 Task: Create in the project AgileConnection and in the Backlog issue 'Create a new online platform for online education courses with advanced peer-to-peer learning and discussion features' a child issue 'Chatbot conversation natural language understanding and optimization', and assign it to team member softage.1@softage.net. Create in the project AgileConnection and in the Backlog issue 'Implement a new cloud-based customer engagement system for a company with advanced marketing automation and customer retention features' a child issue 'Data access request policy creation and auditing', and assign it to team member softage.2@softage.net
Action: Mouse moved to (196, 60)
Screenshot: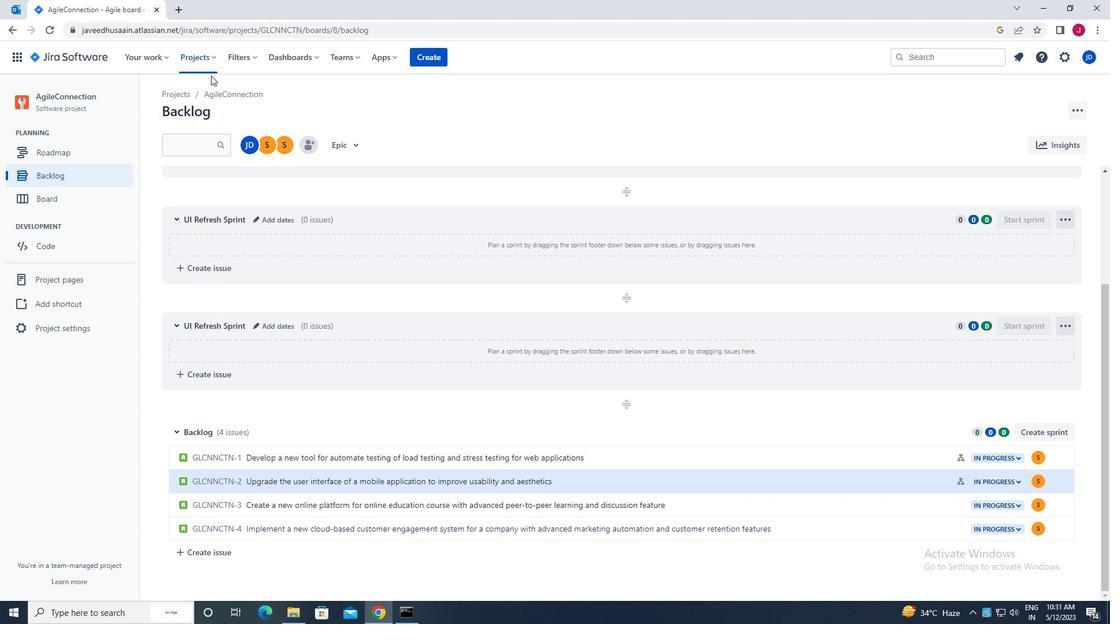 
Action: Mouse pressed left at (196, 60)
Screenshot: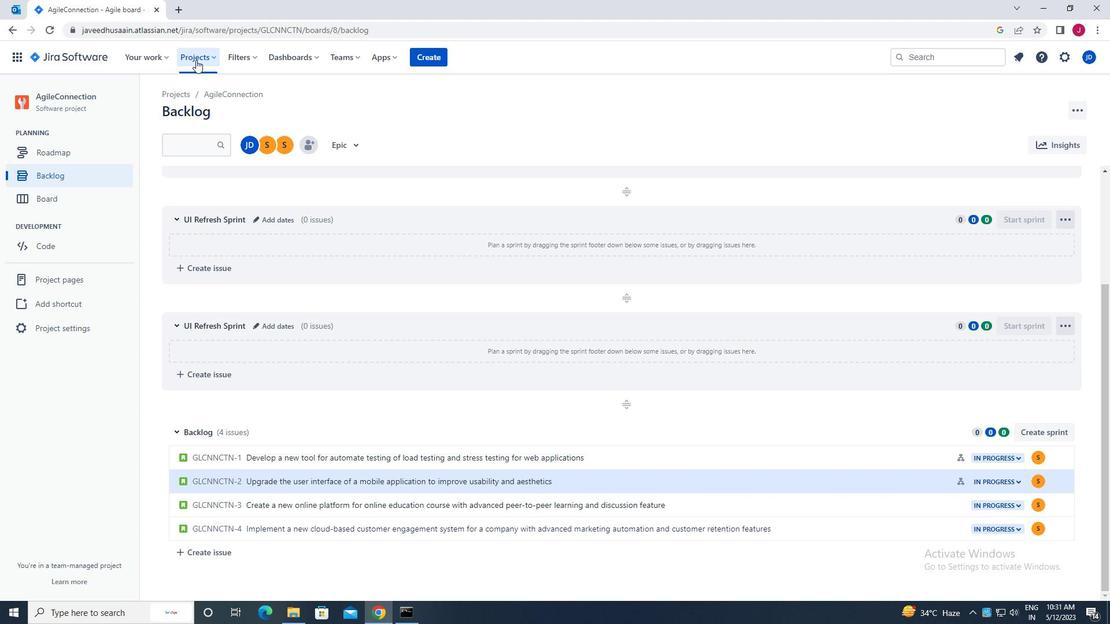 
Action: Mouse moved to (244, 113)
Screenshot: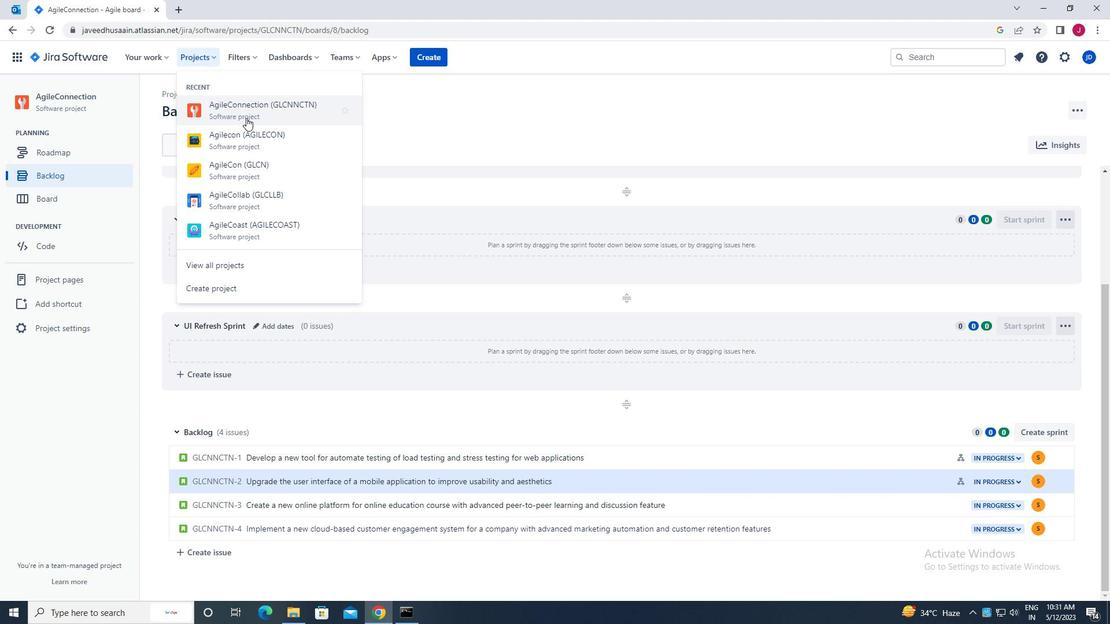 
Action: Mouse pressed left at (244, 113)
Screenshot: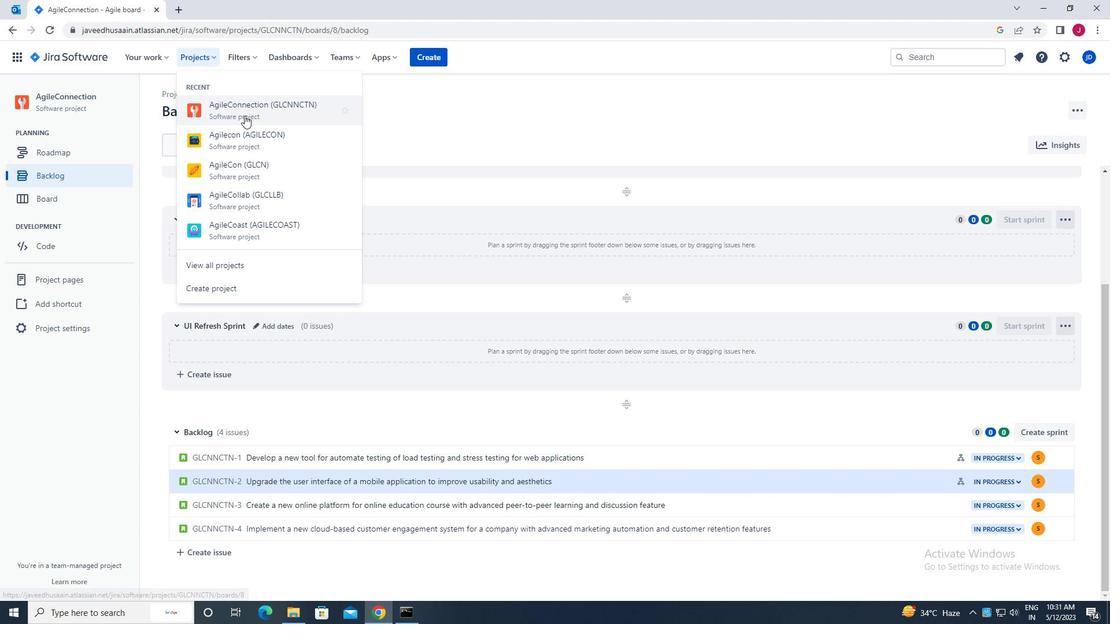 
Action: Mouse moved to (50, 176)
Screenshot: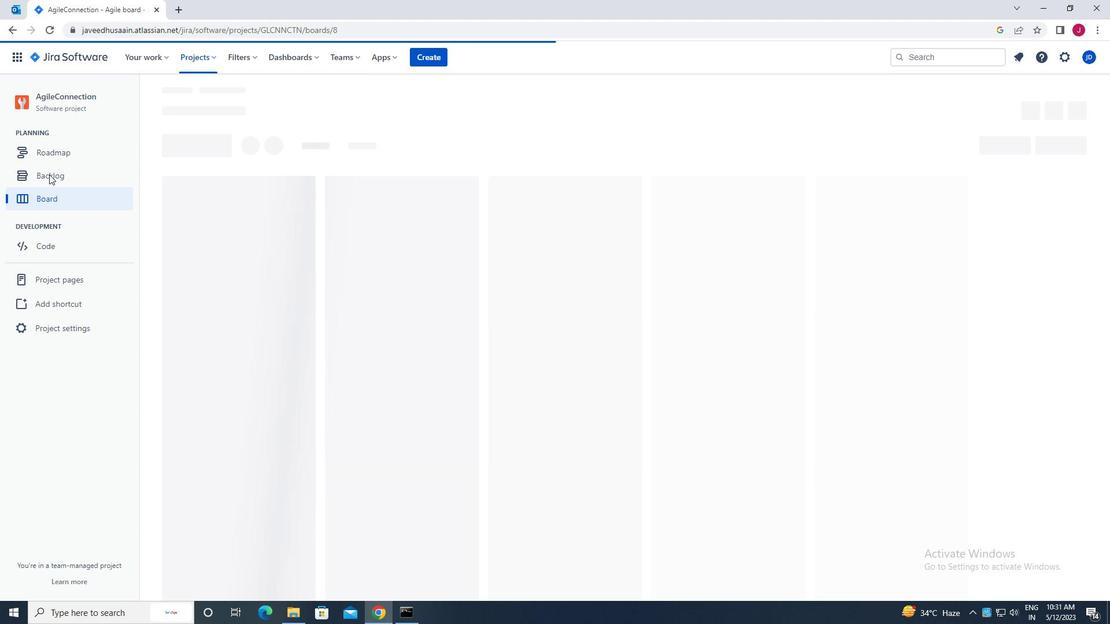
Action: Mouse pressed left at (50, 176)
Screenshot: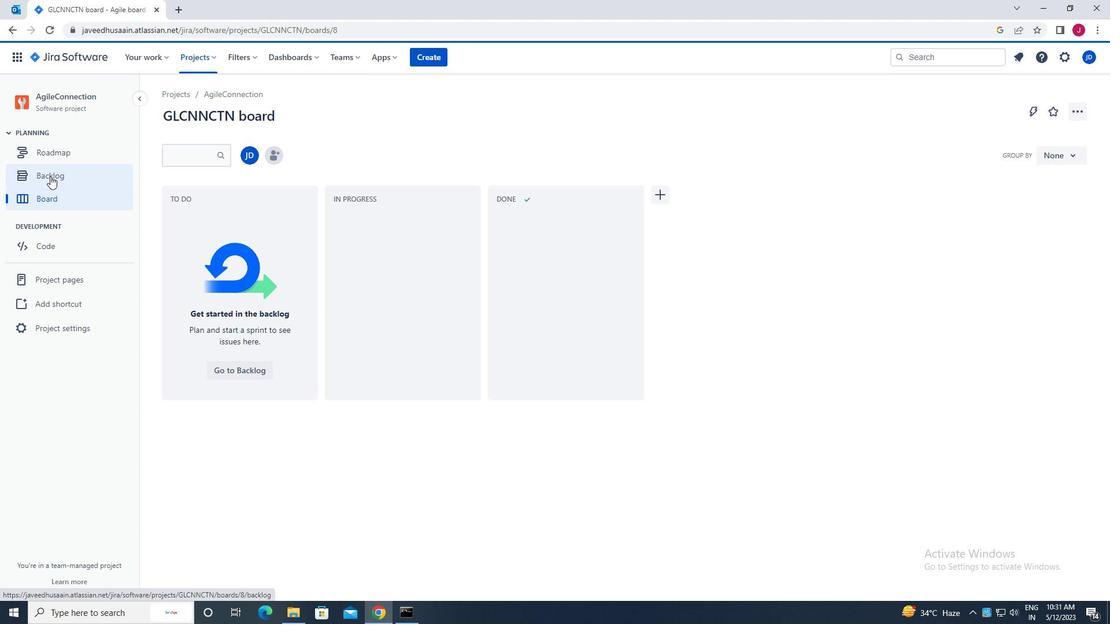 
Action: Mouse moved to (236, 306)
Screenshot: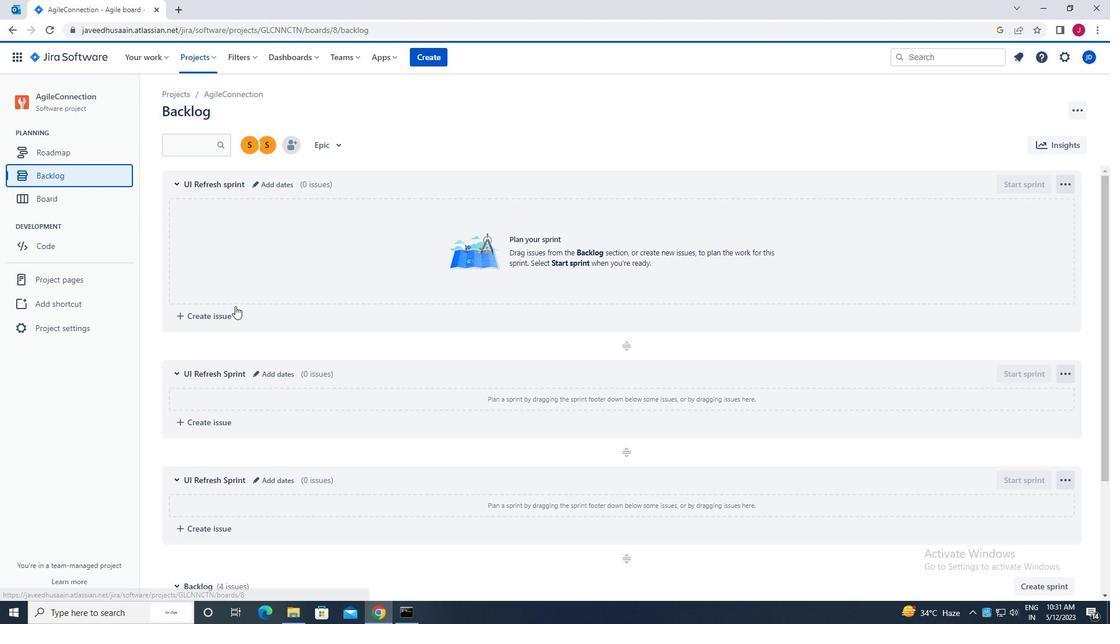 
Action: Mouse scrolled (236, 306) with delta (0, 0)
Screenshot: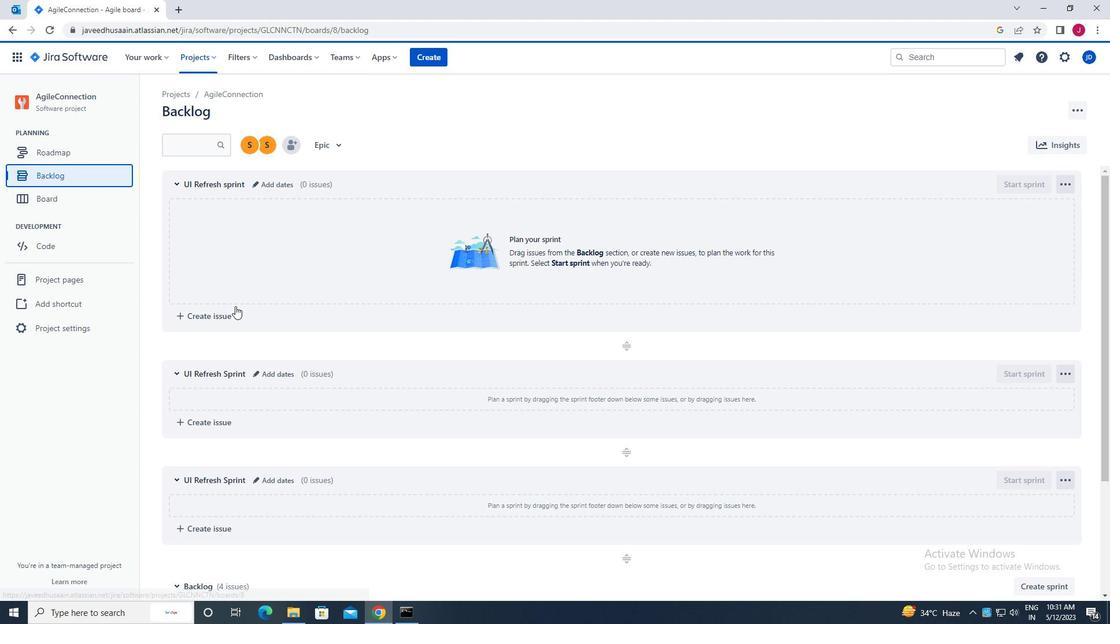 
Action: Mouse scrolled (236, 306) with delta (0, 0)
Screenshot: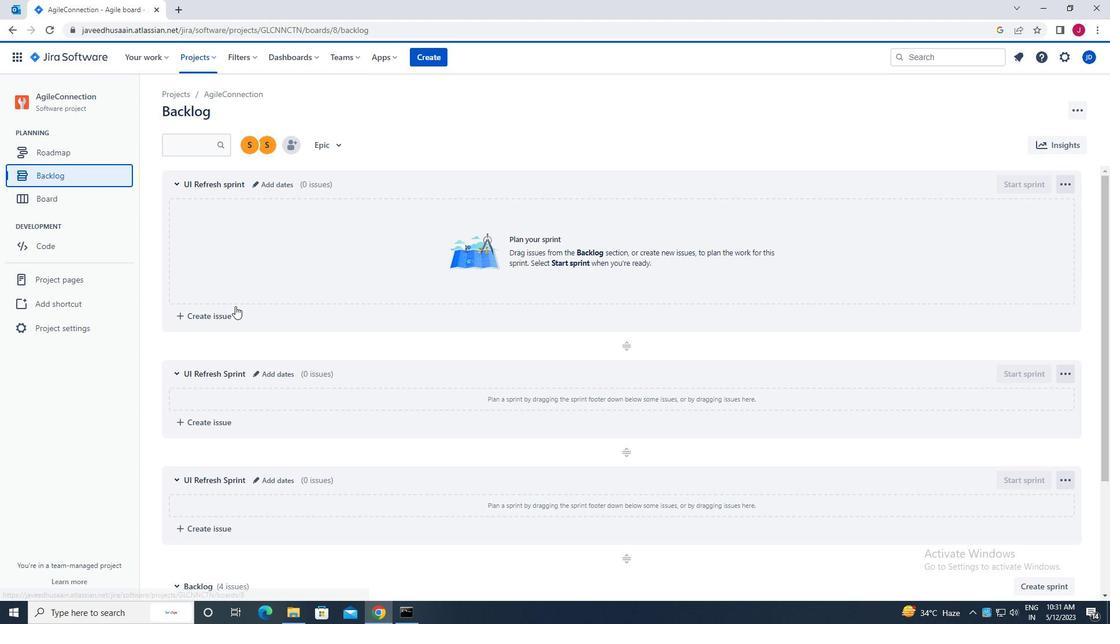 
Action: Mouse scrolled (236, 306) with delta (0, 0)
Screenshot: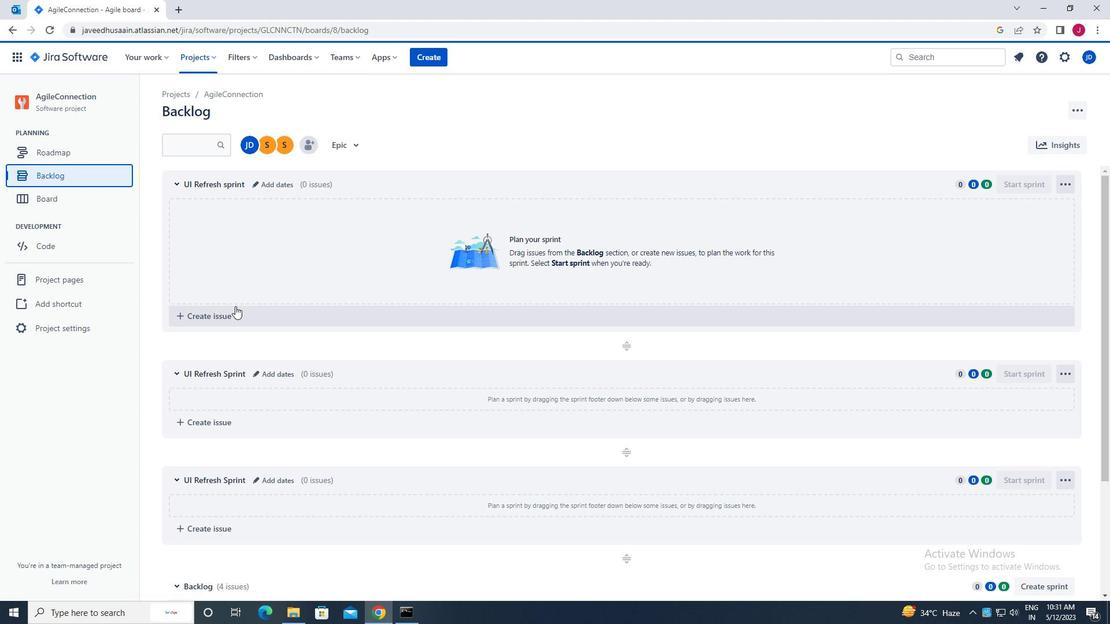 
Action: Mouse scrolled (236, 306) with delta (0, 0)
Screenshot: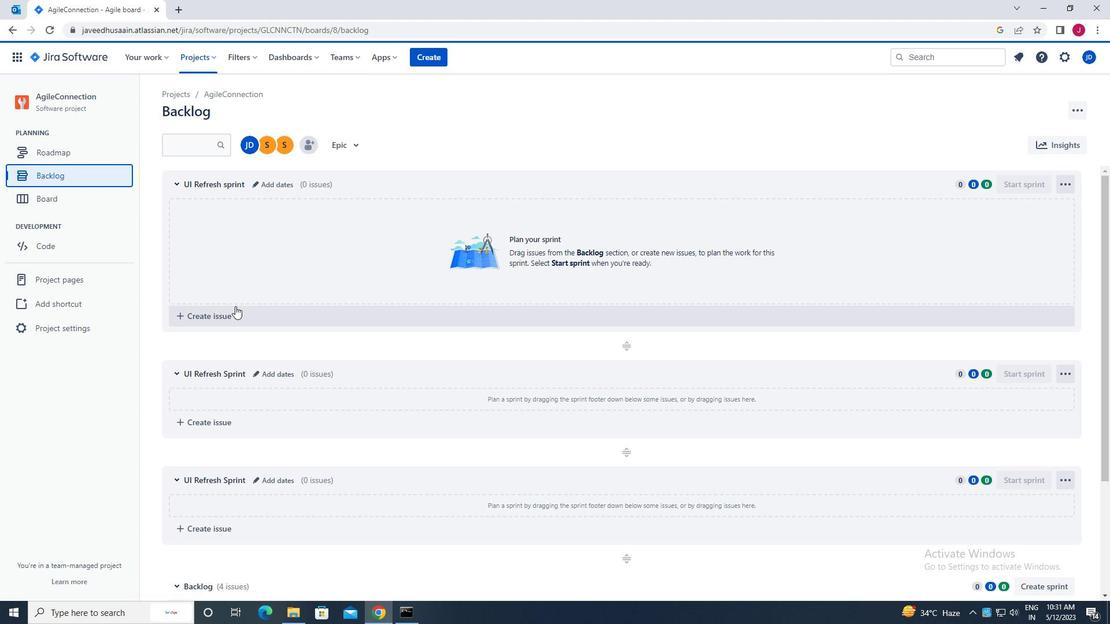 
Action: Mouse scrolled (236, 306) with delta (0, 0)
Screenshot: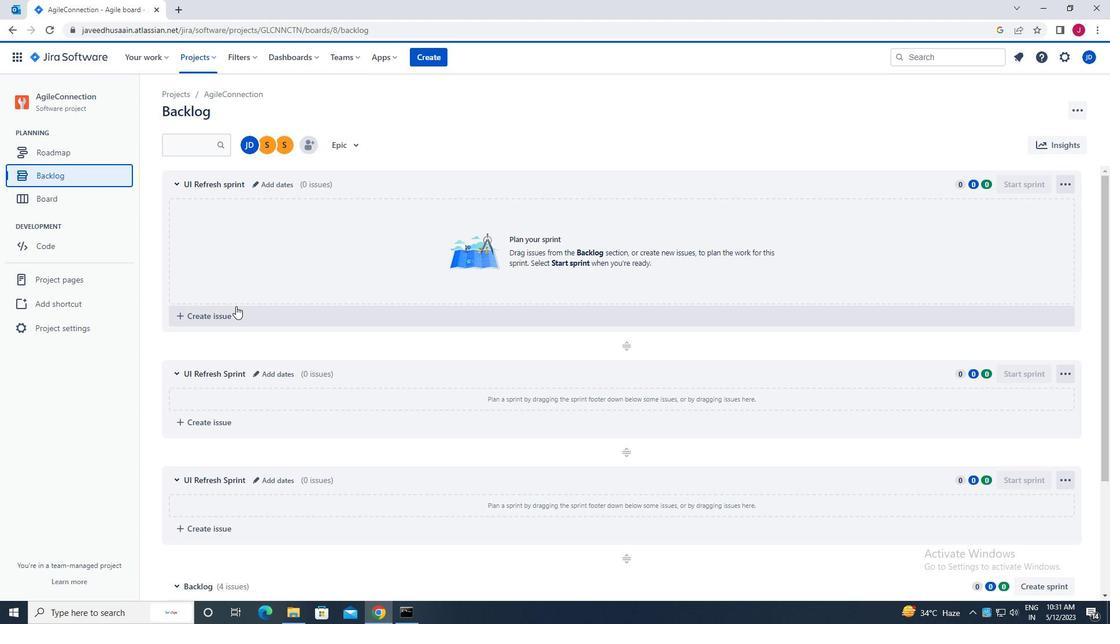 
Action: Mouse scrolled (236, 306) with delta (0, 0)
Screenshot: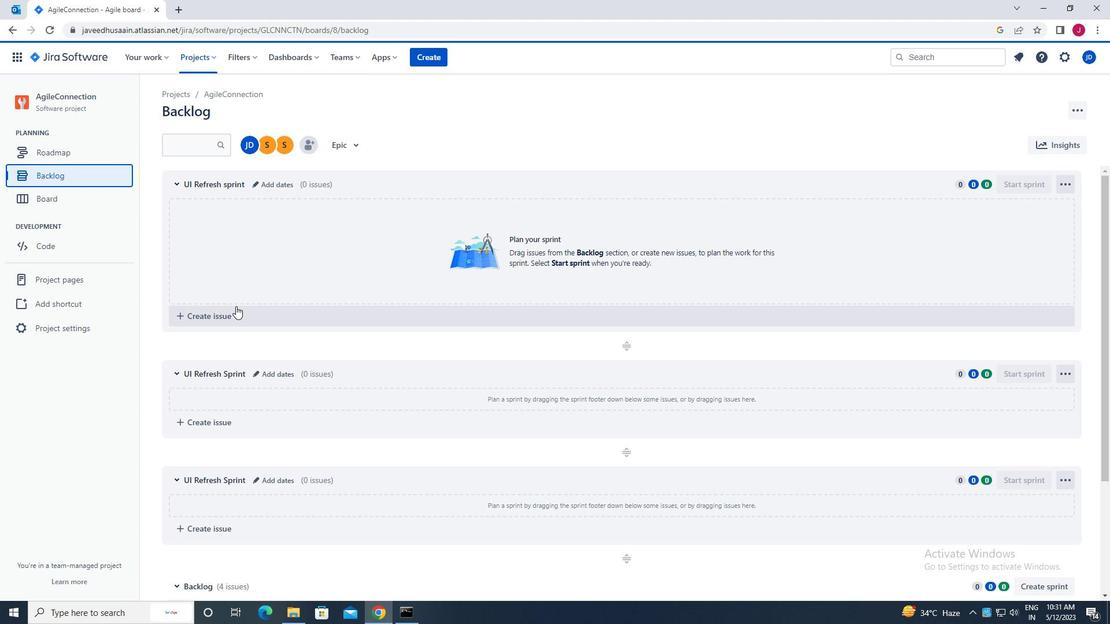 
Action: Mouse scrolled (236, 306) with delta (0, 0)
Screenshot: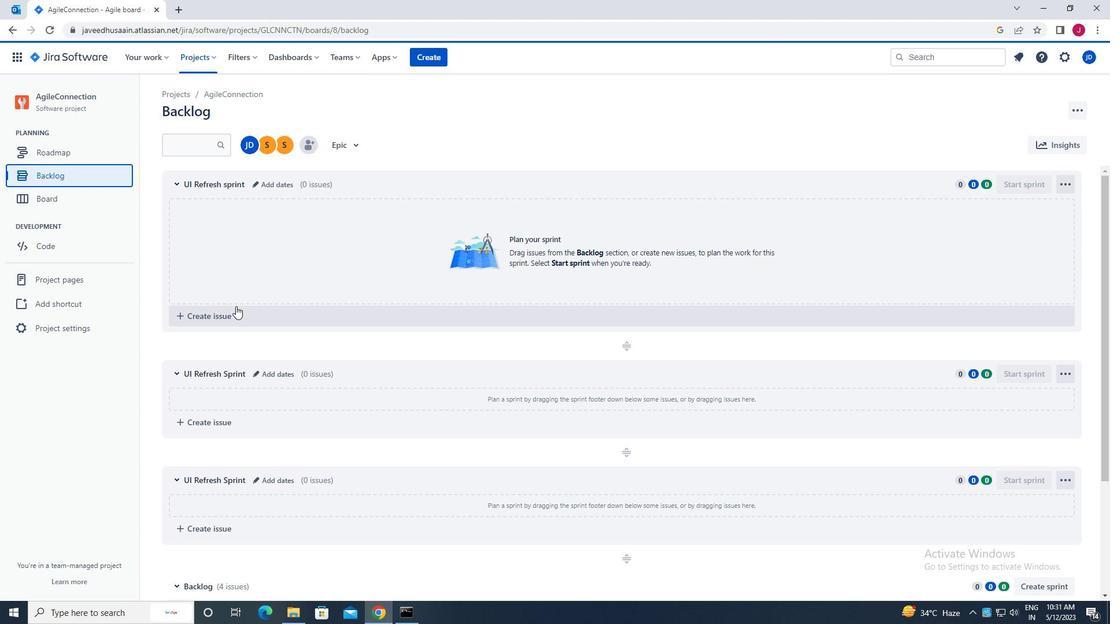 
Action: Mouse scrolled (236, 306) with delta (0, 0)
Screenshot: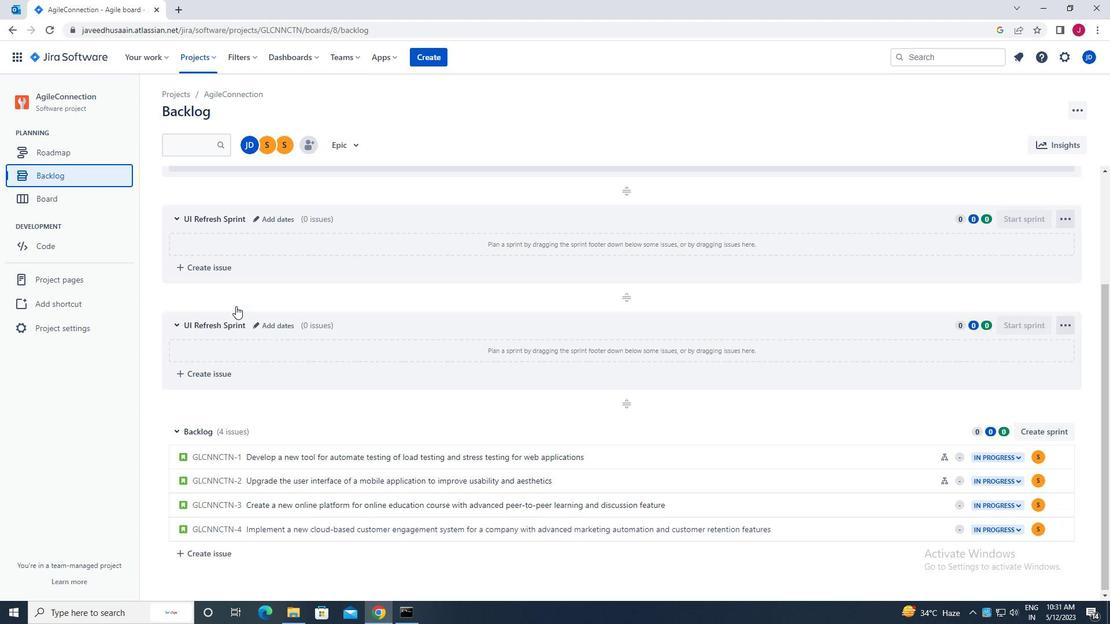 
Action: Mouse scrolled (236, 306) with delta (0, 0)
Screenshot: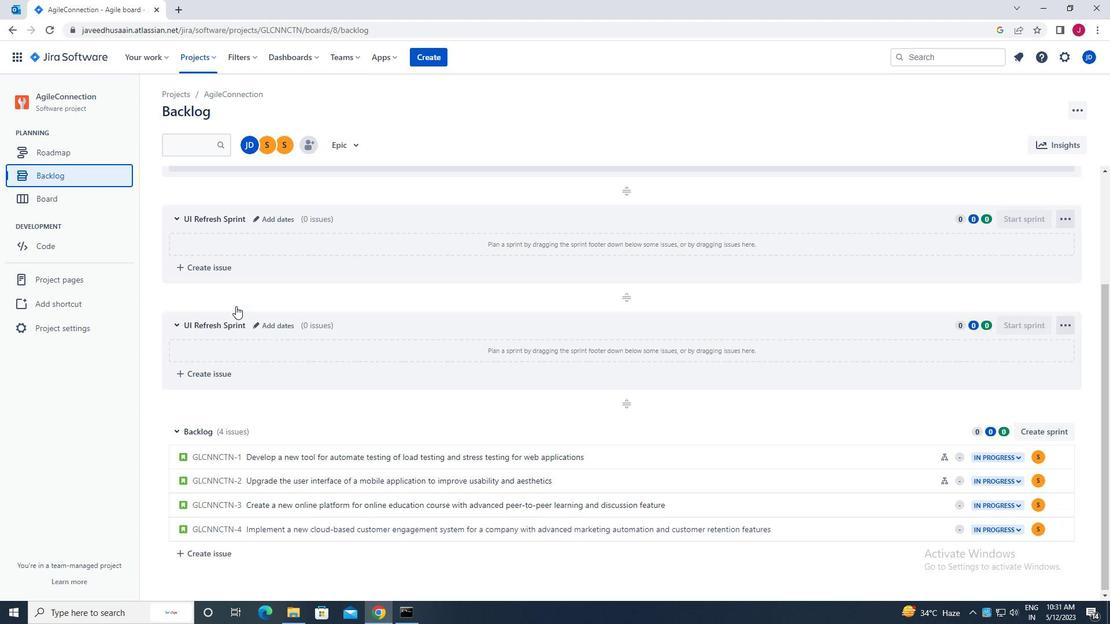 
Action: Mouse scrolled (236, 306) with delta (0, 0)
Screenshot: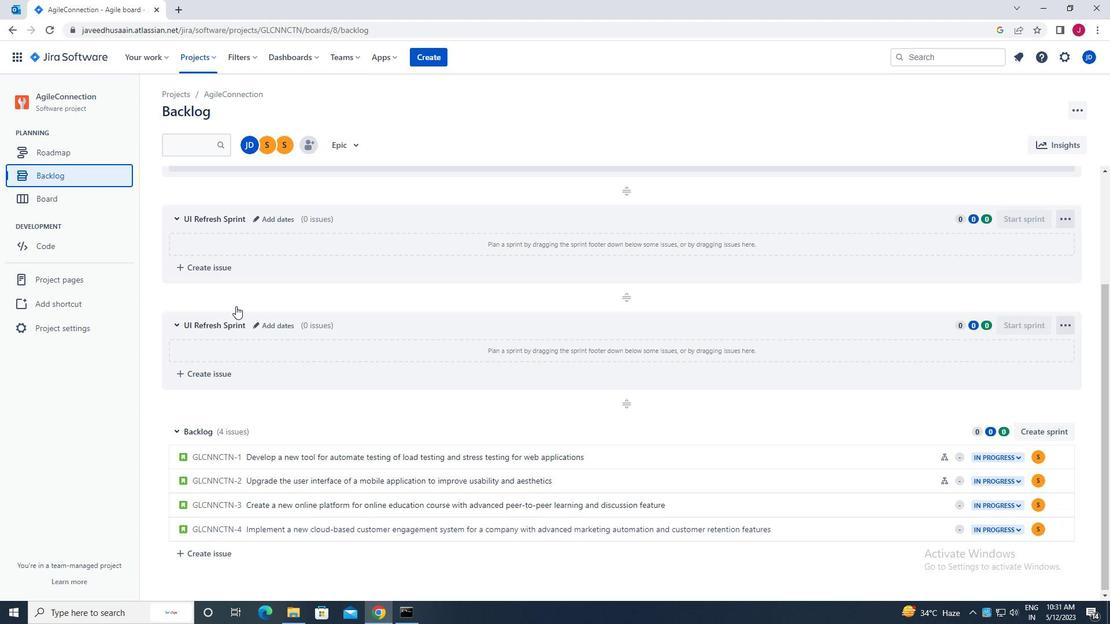 
Action: Mouse scrolled (236, 306) with delta (0, 0)
Screenshot: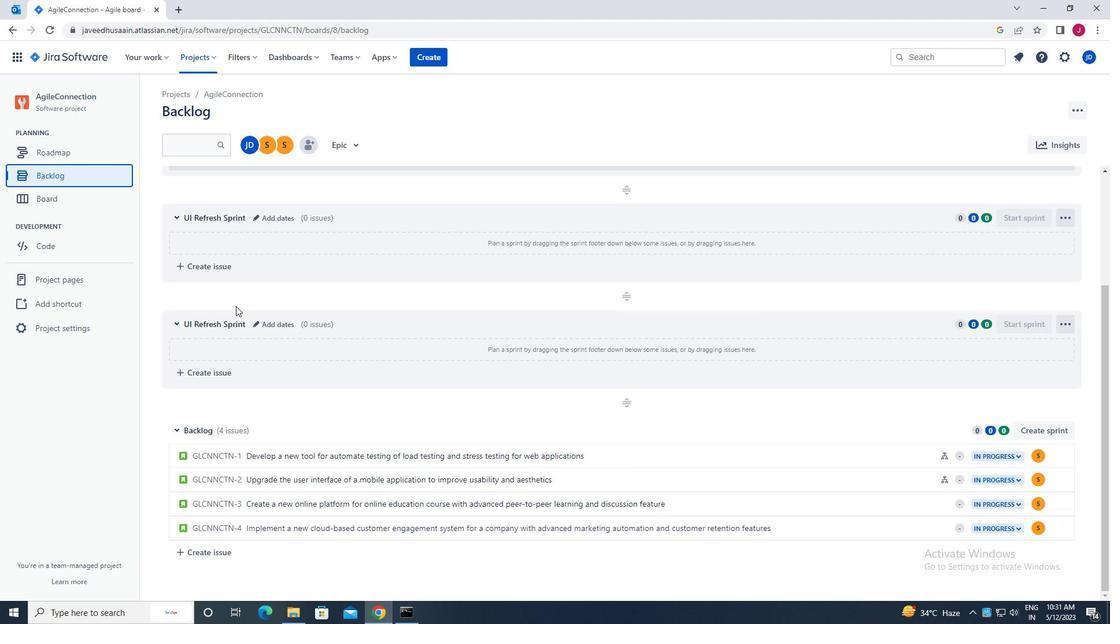 
Action: Mouse scrolled (236, 306) with delta (0, 0)
Screenshot: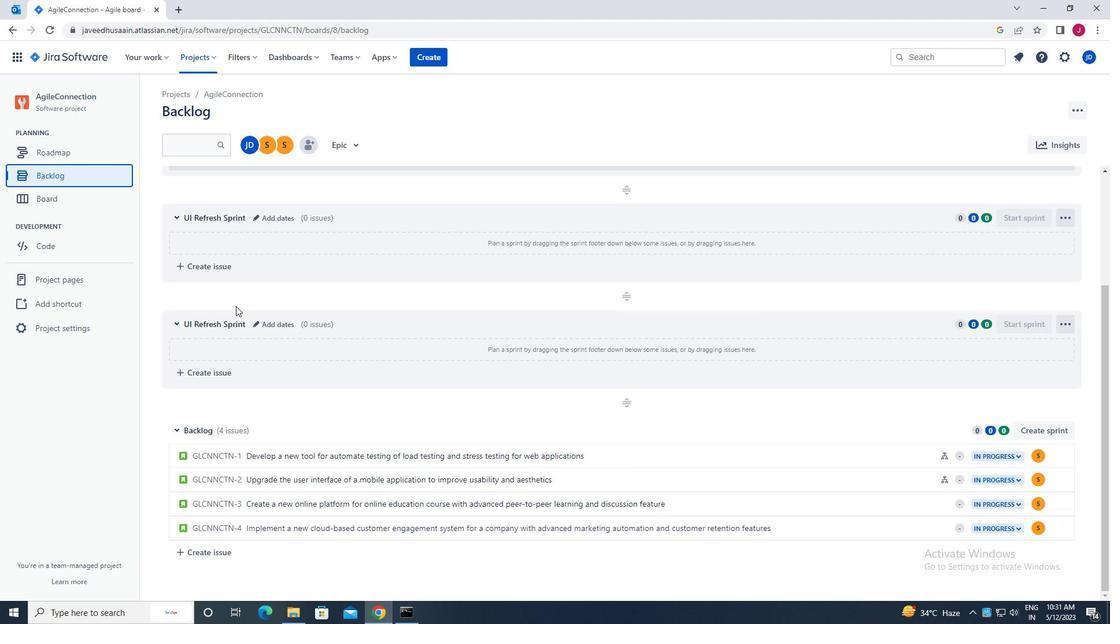 
Action: Mouse moved to (771, 511)
Screenshot: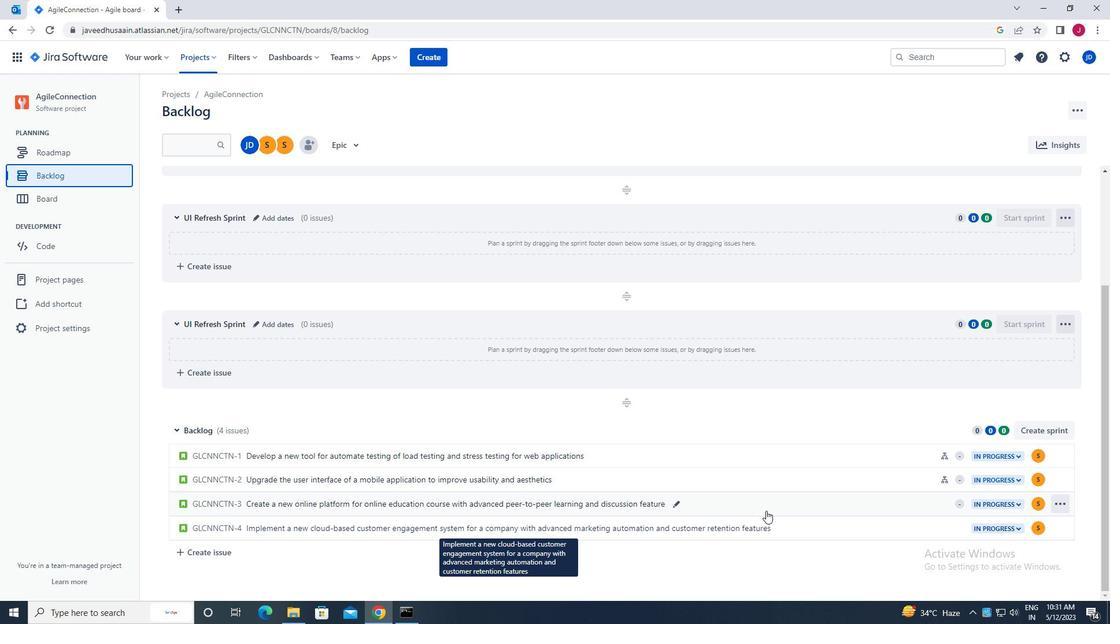 
Action: Mouse pressed left at (771, 511)
Screenshot: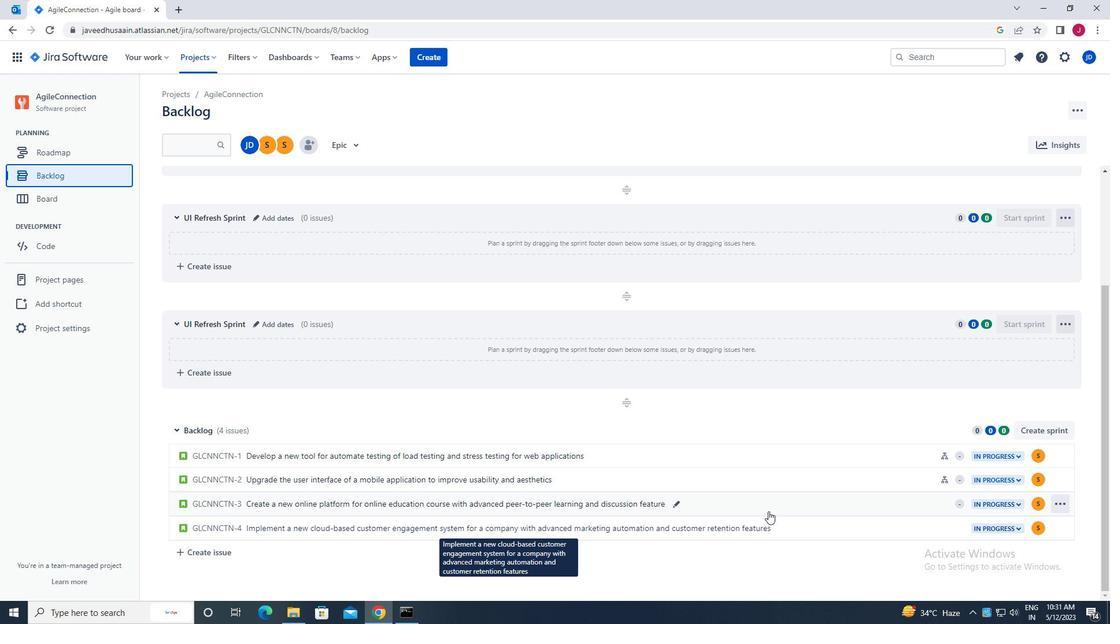 
Action: Mouse moved to (907, 280)
Screenshot: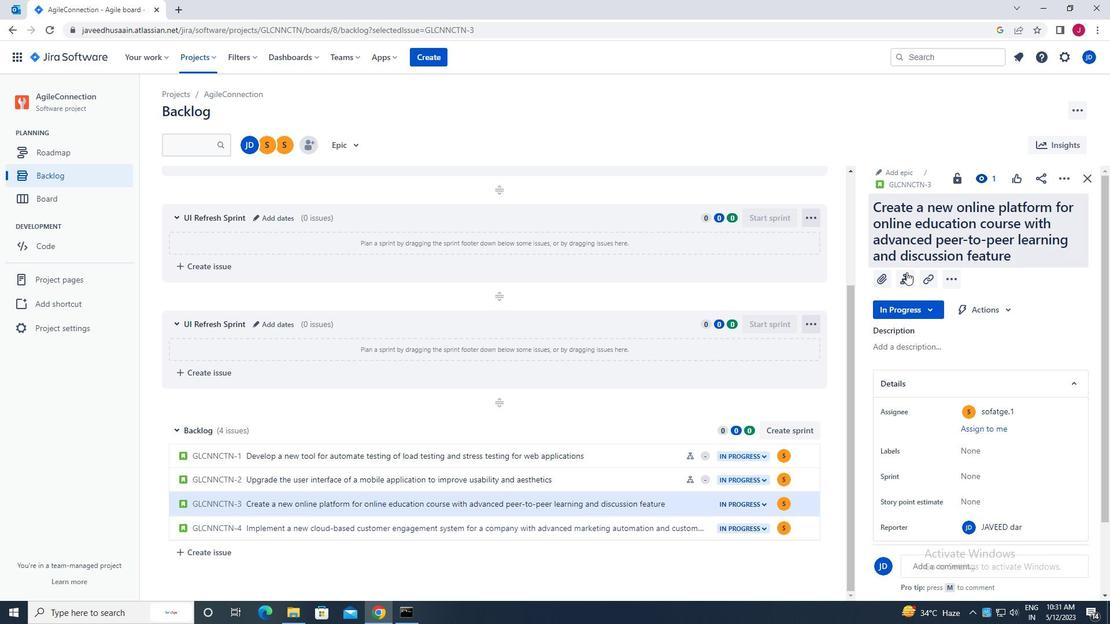 
Action: Mouse pressed left at (907, 280)
Screenshot: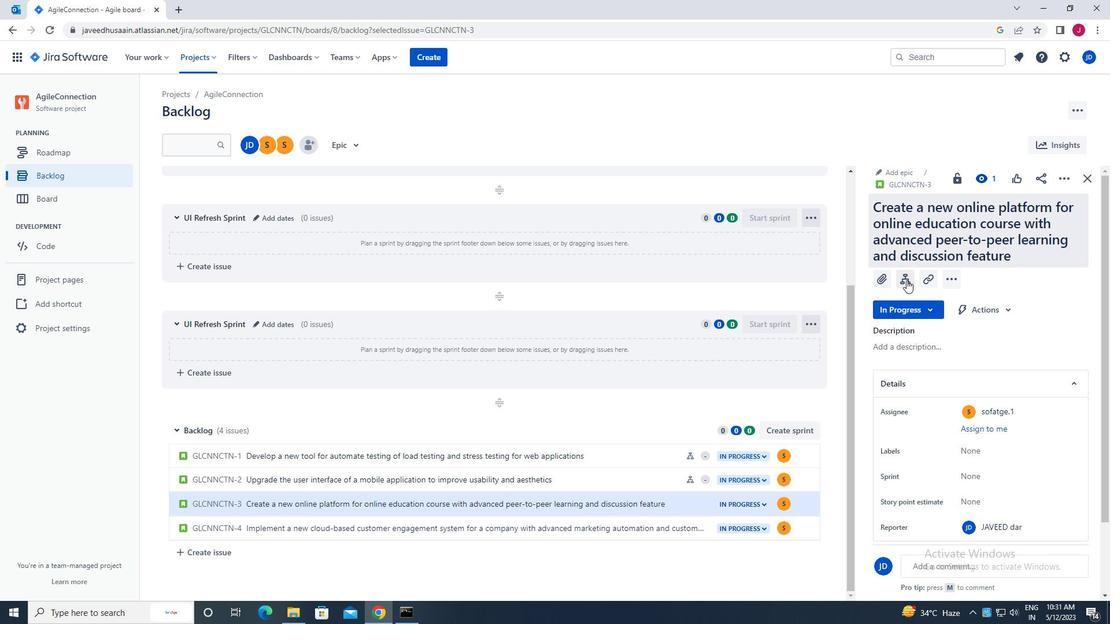 
Action: Mouse moved to (908, 377)
Screenshot: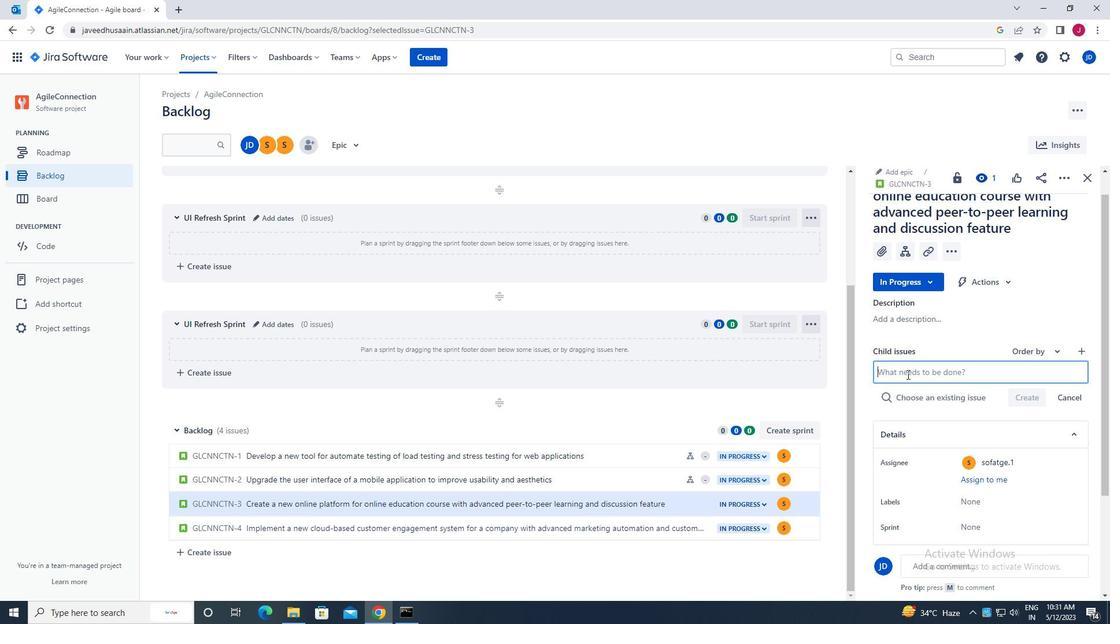 
Action: Key pressed c<Key.caps_lock>hatbot<Key.space>conversation<Key.space>natural<Key.space>language<Key.space>understanding<Key.space>and<Key.space>optimization<Key.enter>
Screenshot: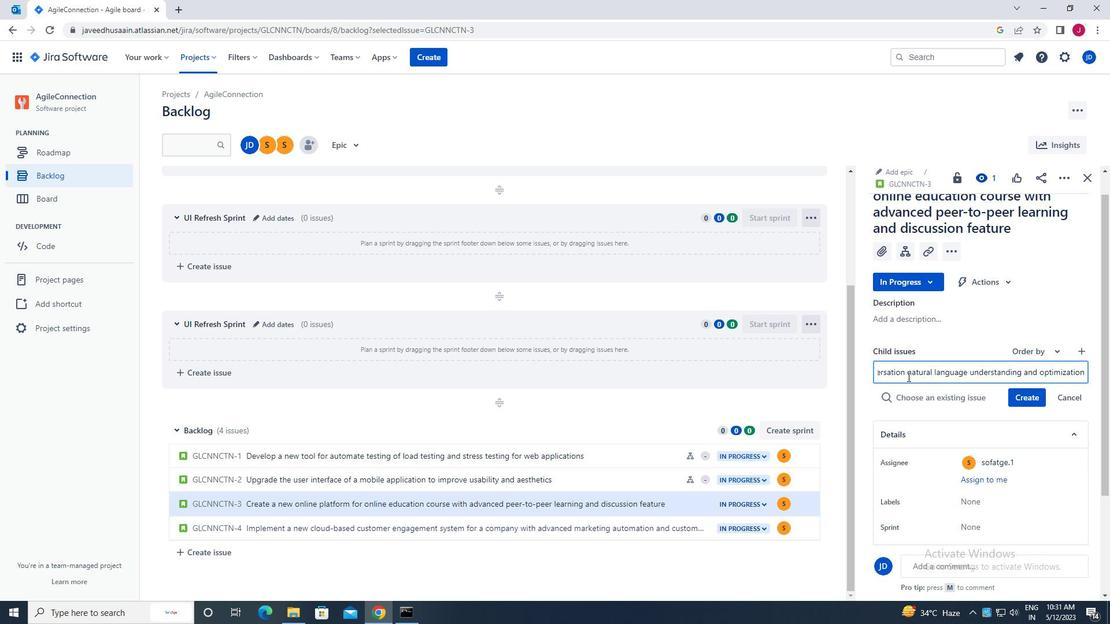 
Action: Mouse moved to (1039, 378)
Screenshot: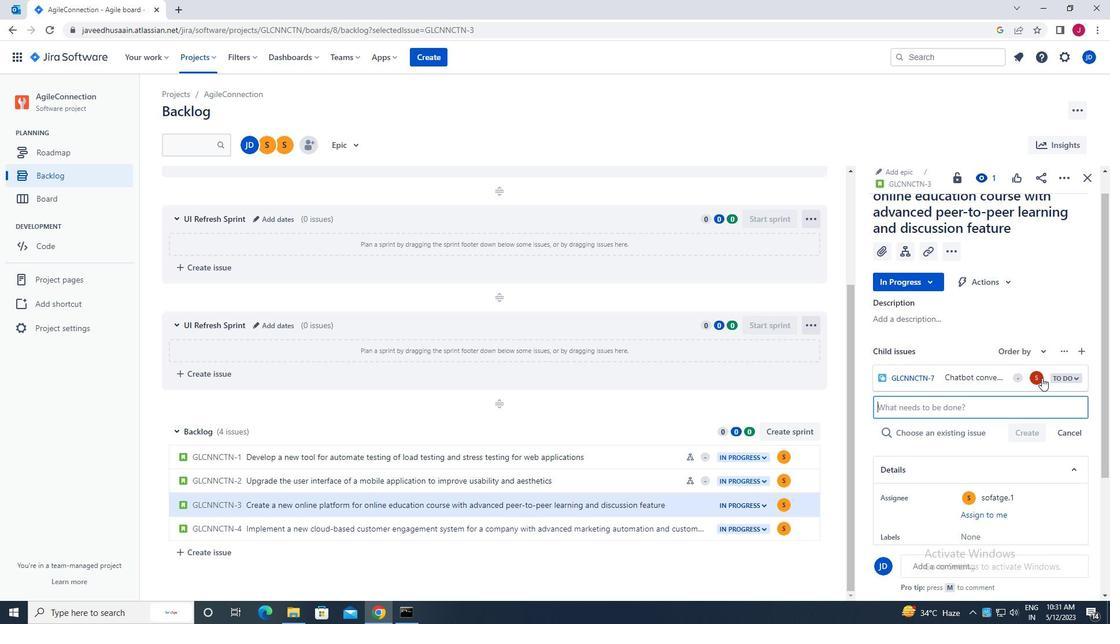 
Action: Mouse pressed left at (1039, 378)
Screenshot: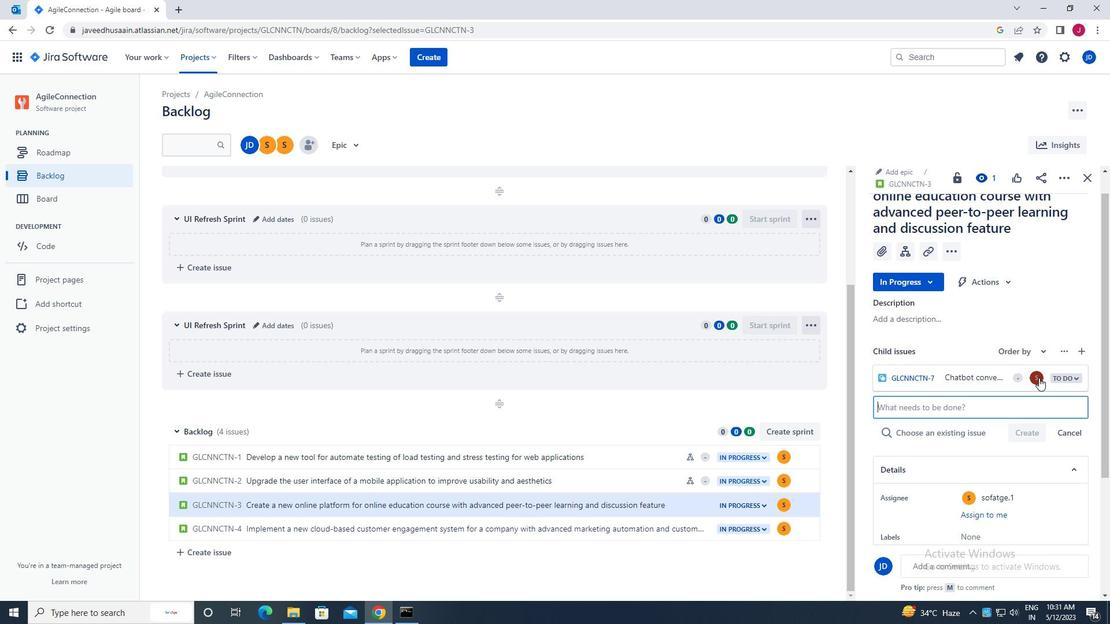
Action: Mouse moved to (928, 427)
Screenshot: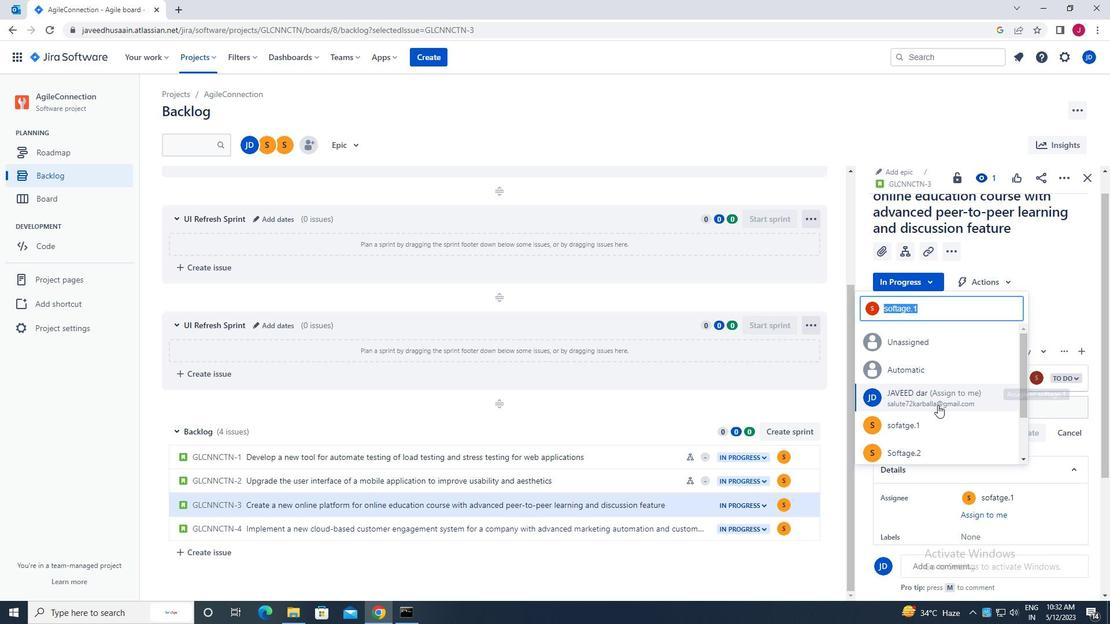 
Action: Mouse pressed left at (928, 427)
Screenshot: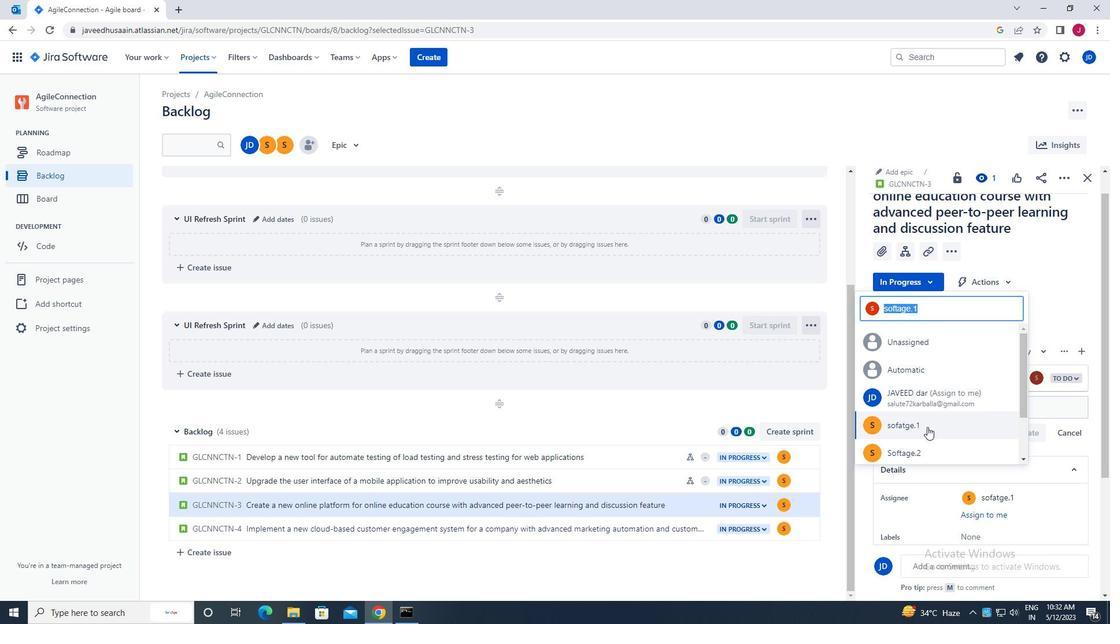 
Action: Mouse moved to (1091, 178)
Screenshot: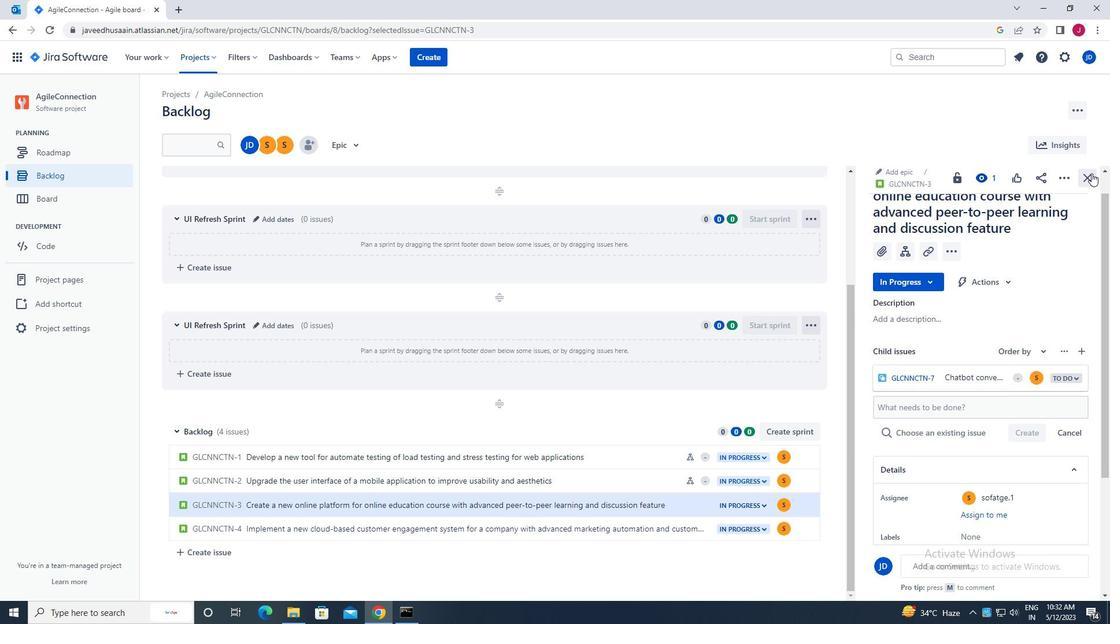 
Action: Mouse pressed left at (1091, 178)
Screenshot: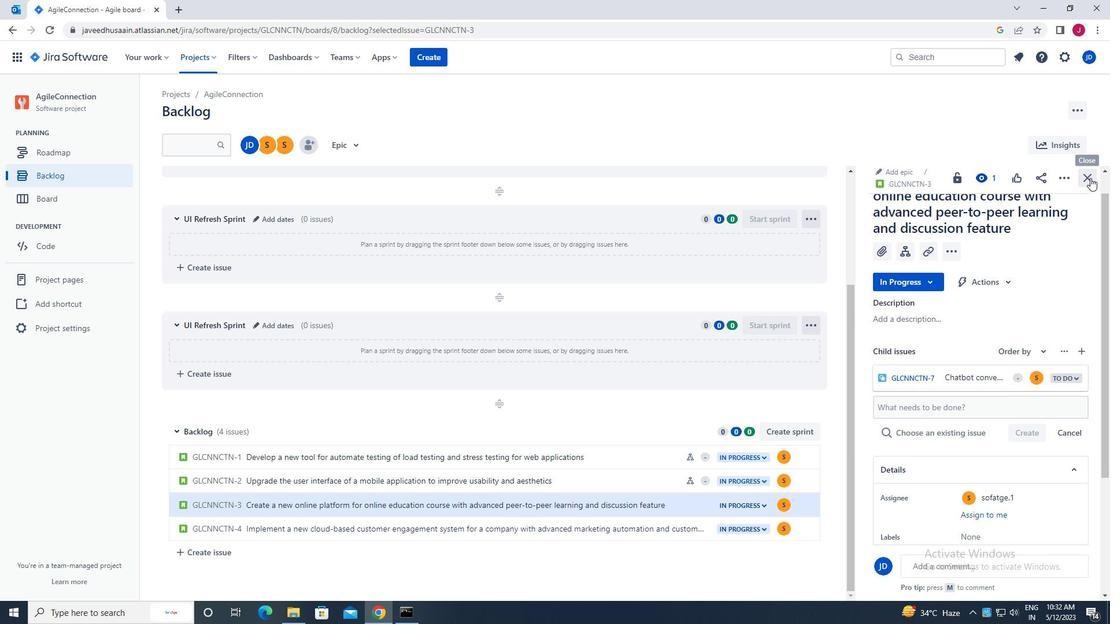 
Action: Mouse moved to (851, 532)
Screenshot: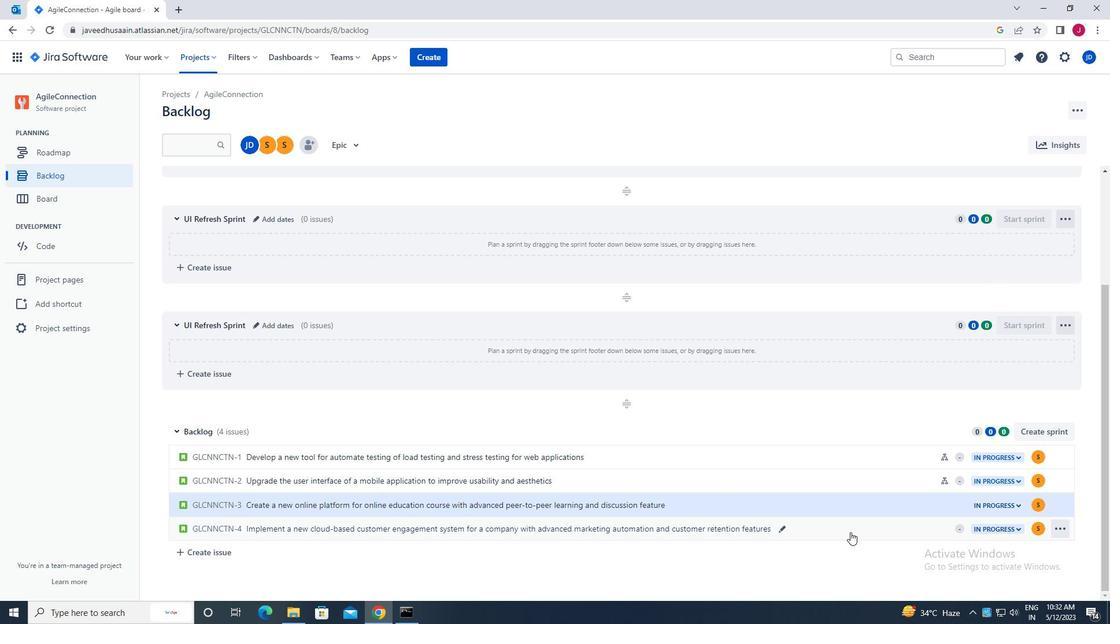 
Action: Mouse pressed left at (851, 532)
Screenshot: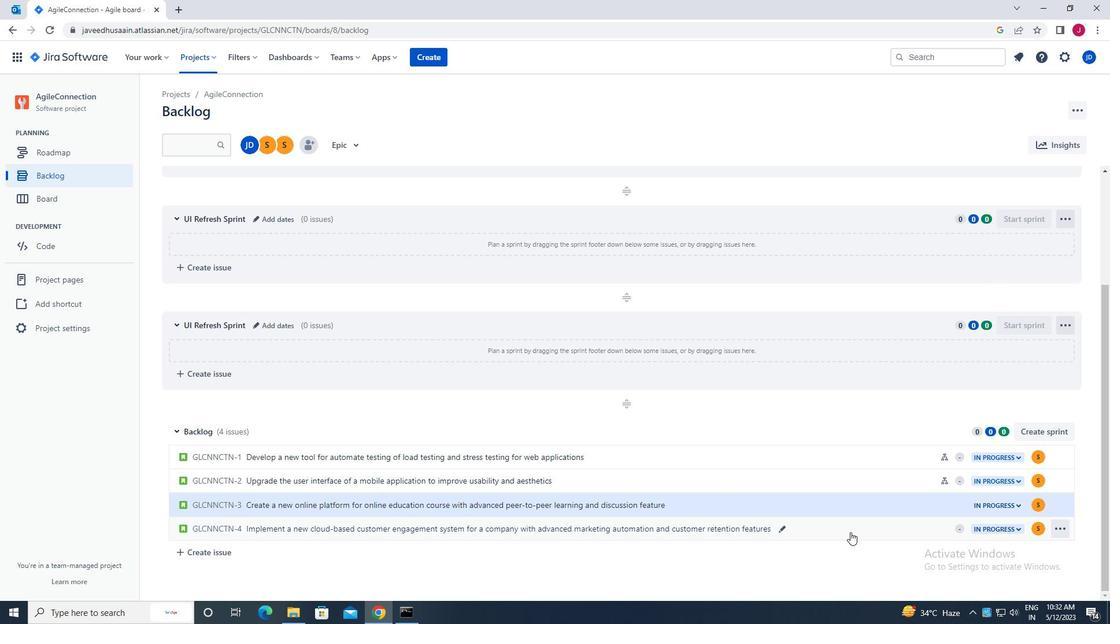 
Action: Mouse moved to (904, 296)
Screenshot: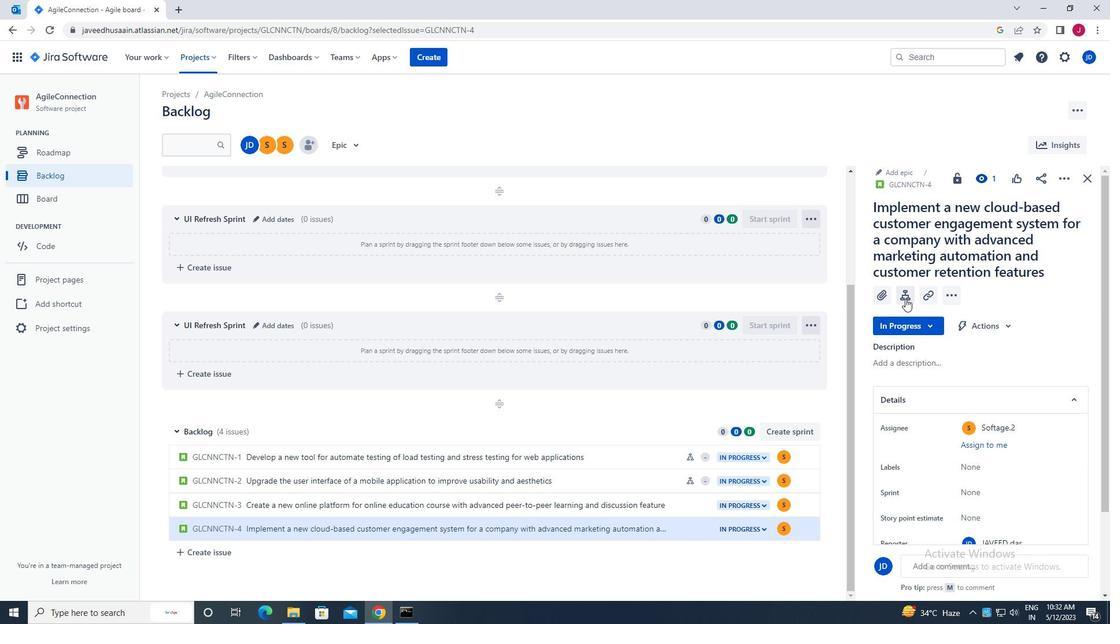 
Action: Mouse pressed left at (904, 296)
Screenshot: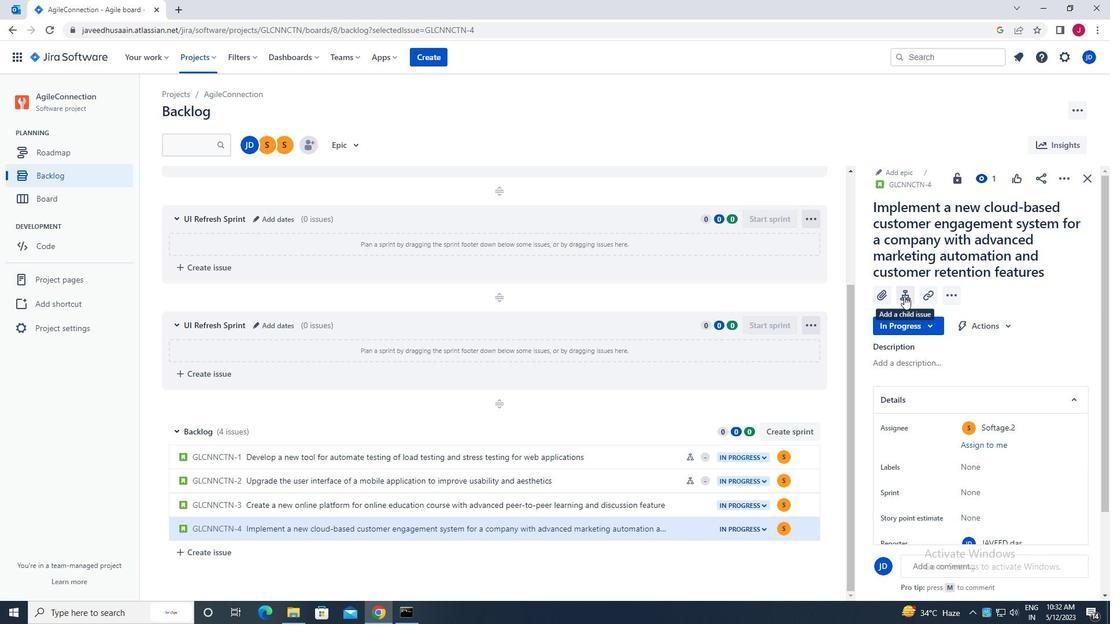 
Action: Mouse moved to (934, 374)
Screenshot: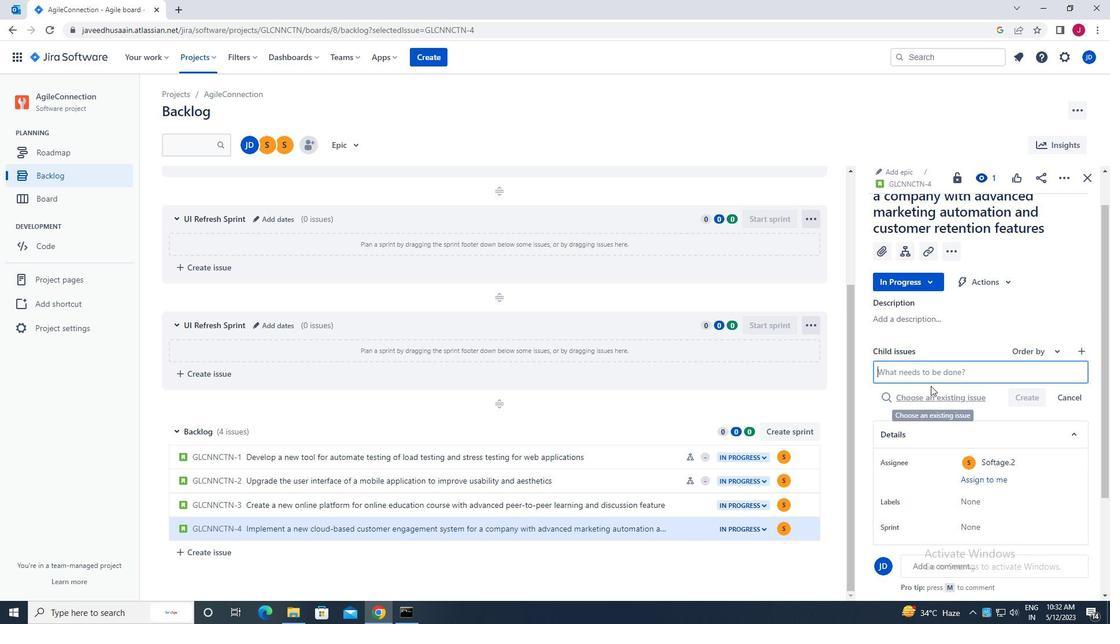 
Action: Mouse pressed left at (934, 374)
Screenshot: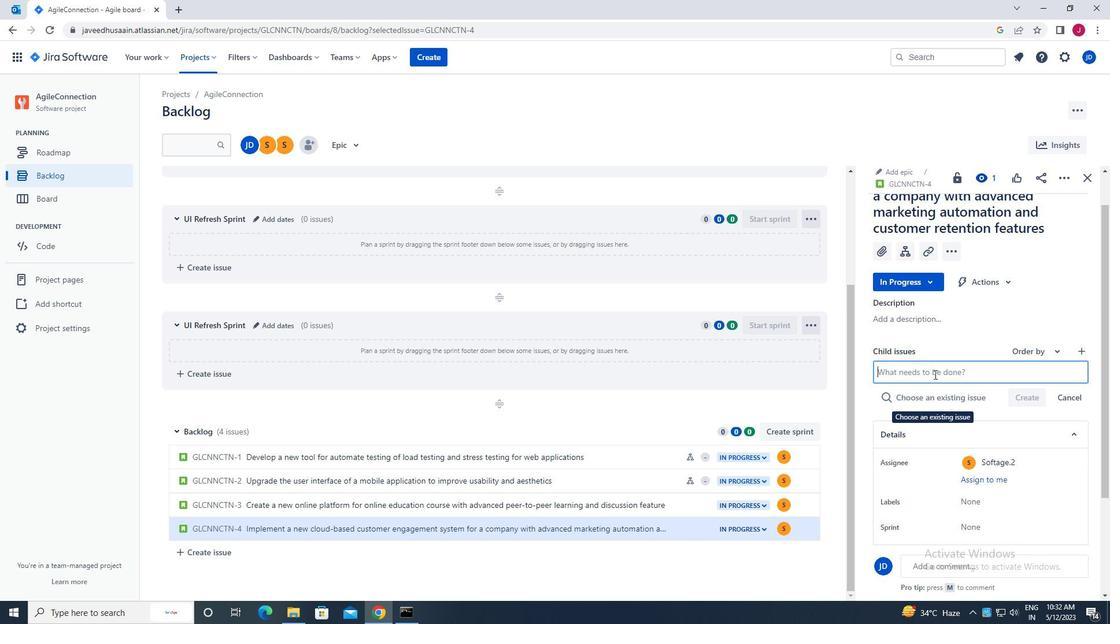 
Action: Mouse moved to (934, 374)
Screenshot: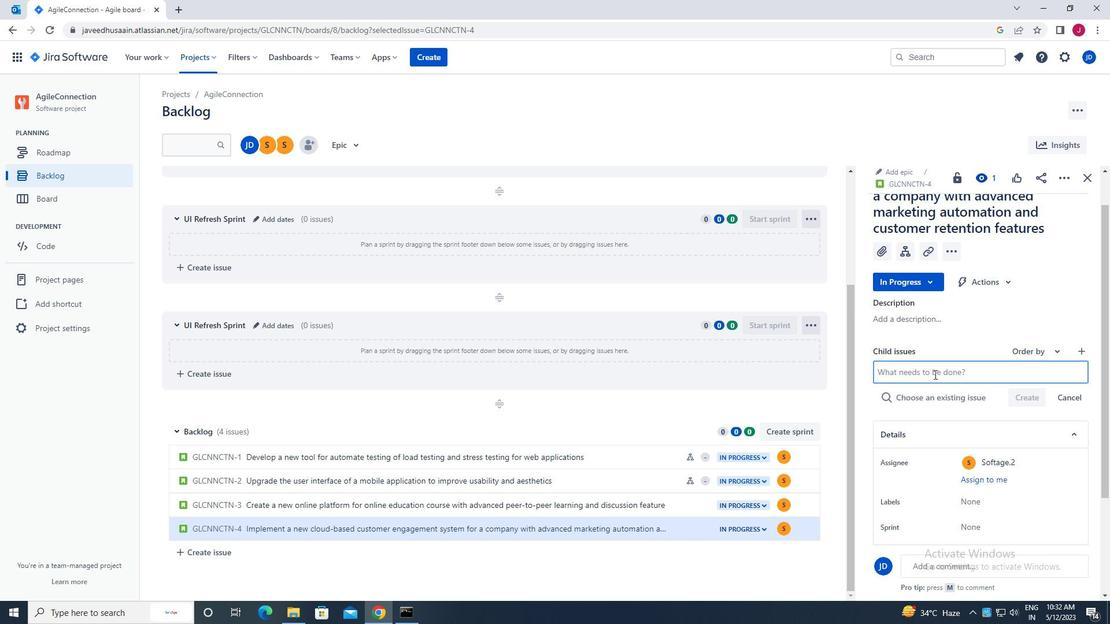 
Action: Key pressed <Key.caps_lock>d<Key.caps_lock>ata<Key.space>acess<Key.space>request<Key.space>policy<Key.space>creation<Key.space>and<Key.space>auditing
Screenshot: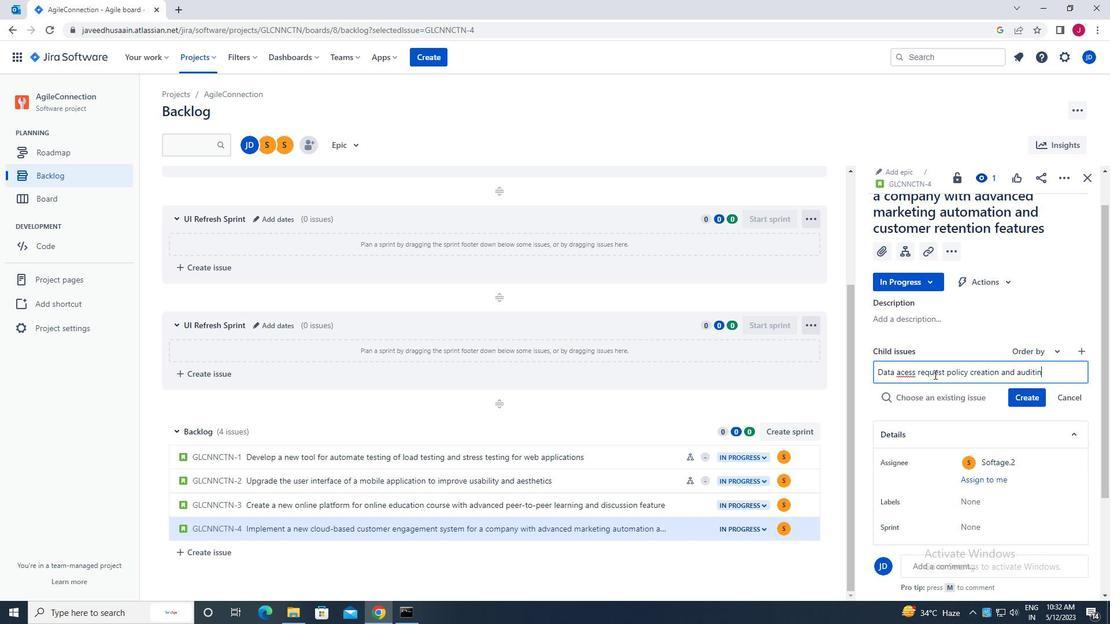 
Action: Mouse moved to (904, 373)
Screenshot: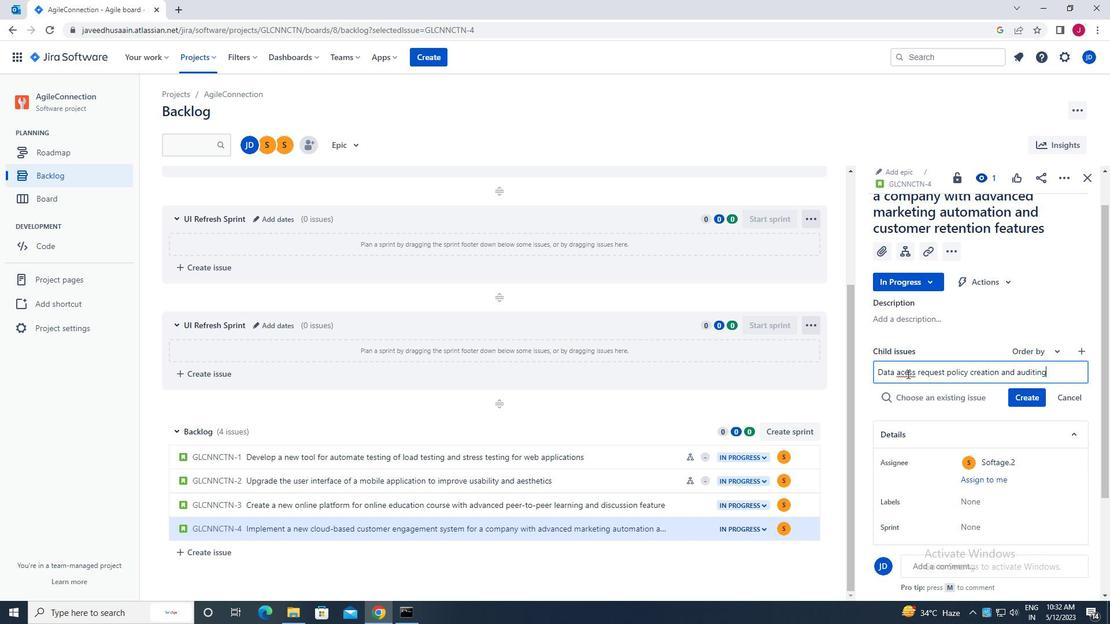 
Action: Mouse pressed left at (904, 373)
Screenshot: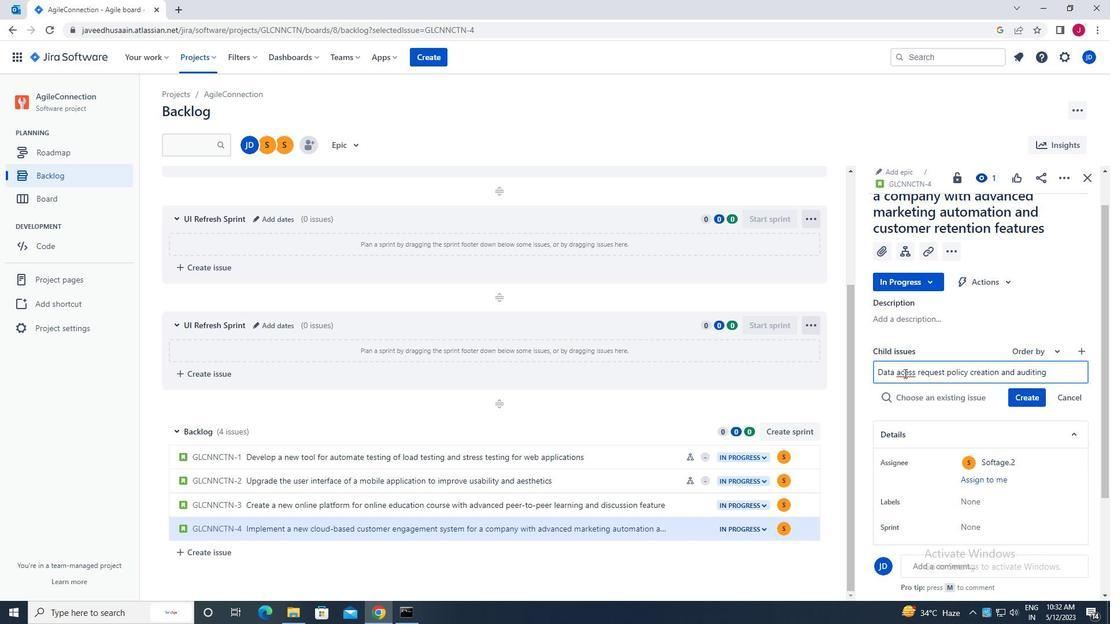 
Action: Mouse moved to (906, 373)
Screenshot: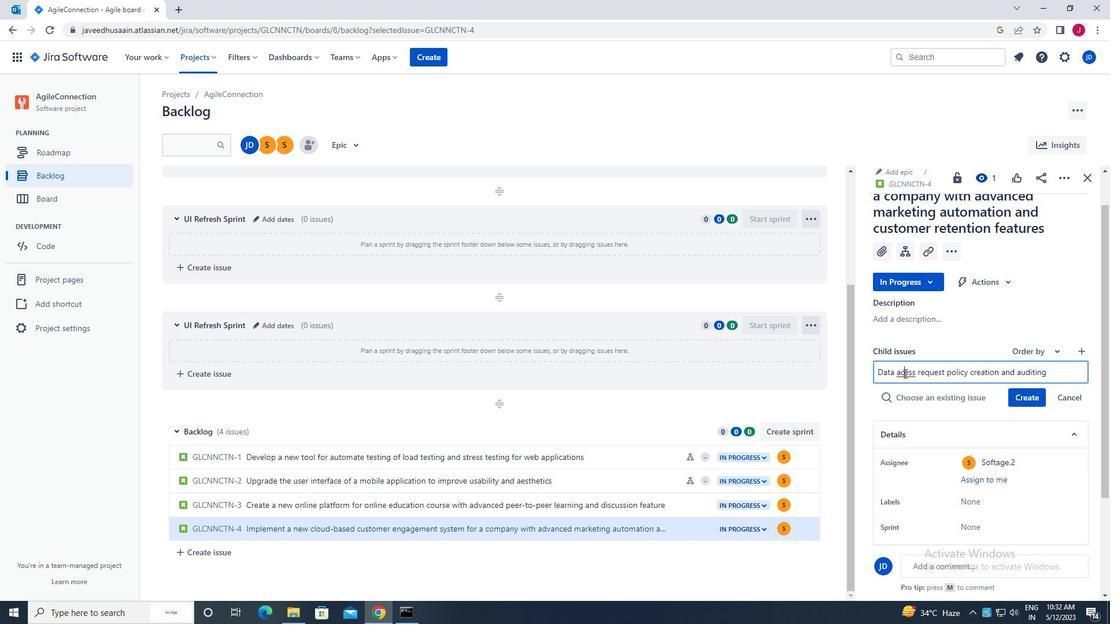 
Action: Key pressed c
Screenshot: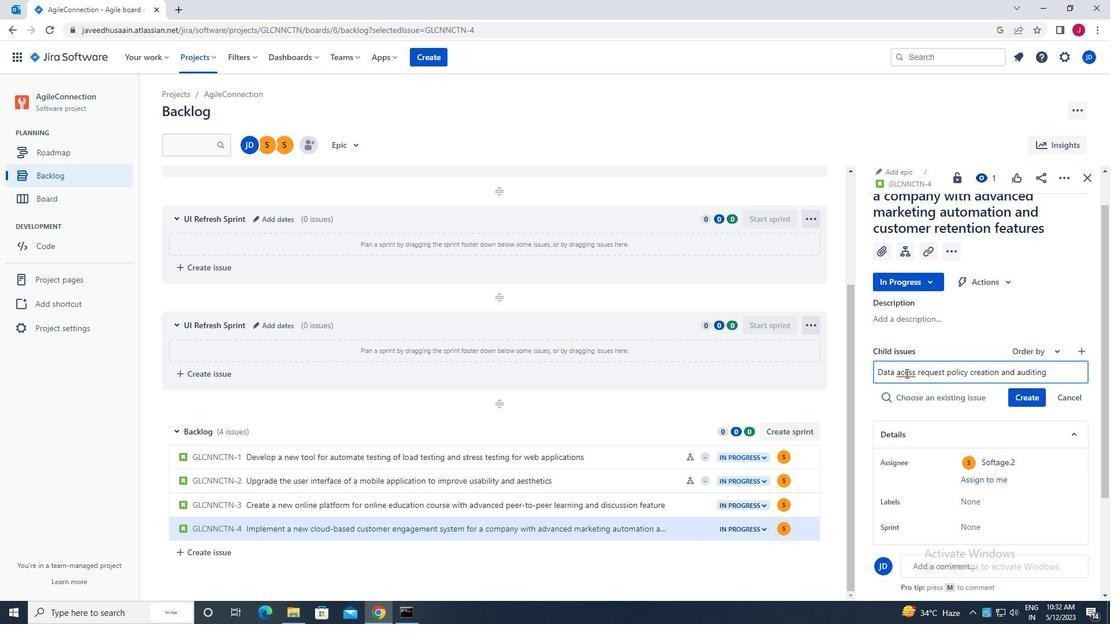 
Action: Mouse moved to (1068, 377)
Screenshot: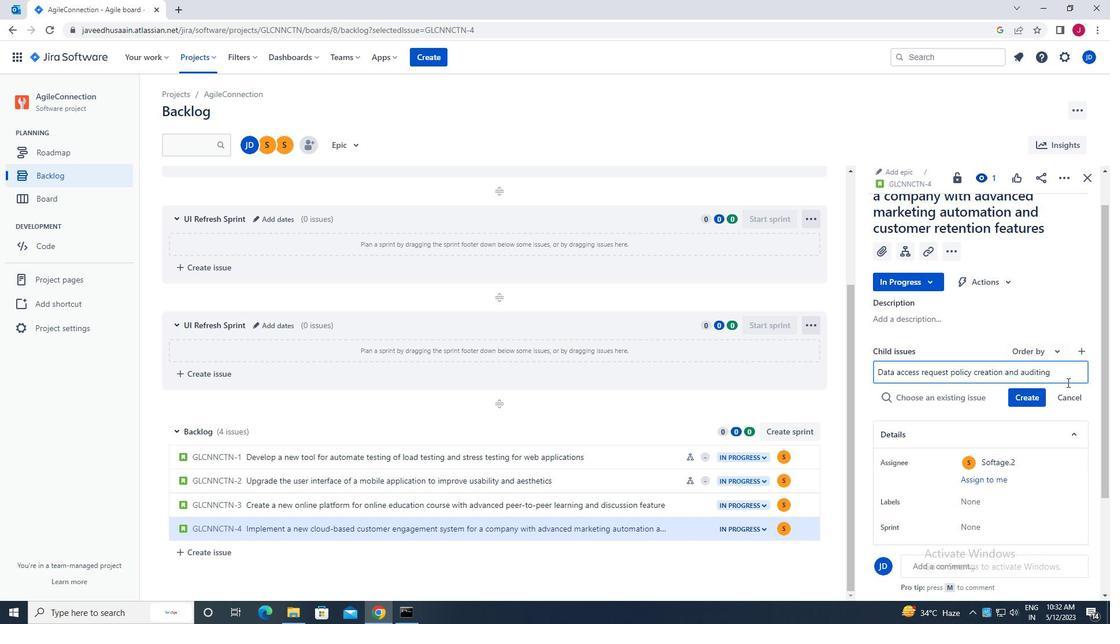 
Action: Mouse pressed left at (1068, 377)
Screenshot: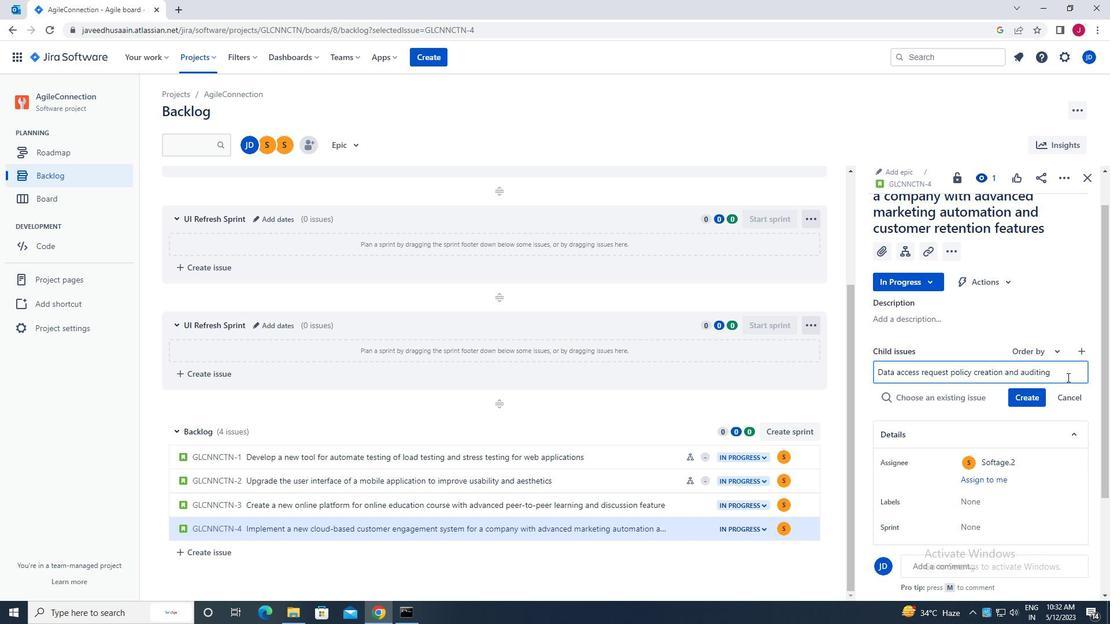 
Action: Mouse moved to (1068, 376)
Screenshot: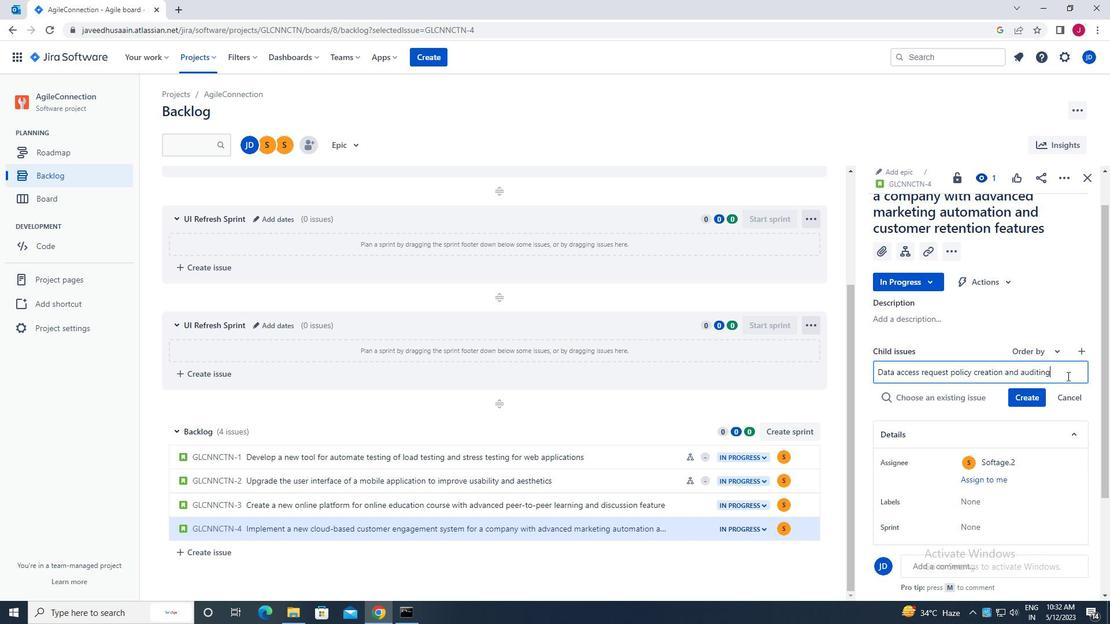 
Action: Key pressed <Key.space><Key.enter>
Screenshot: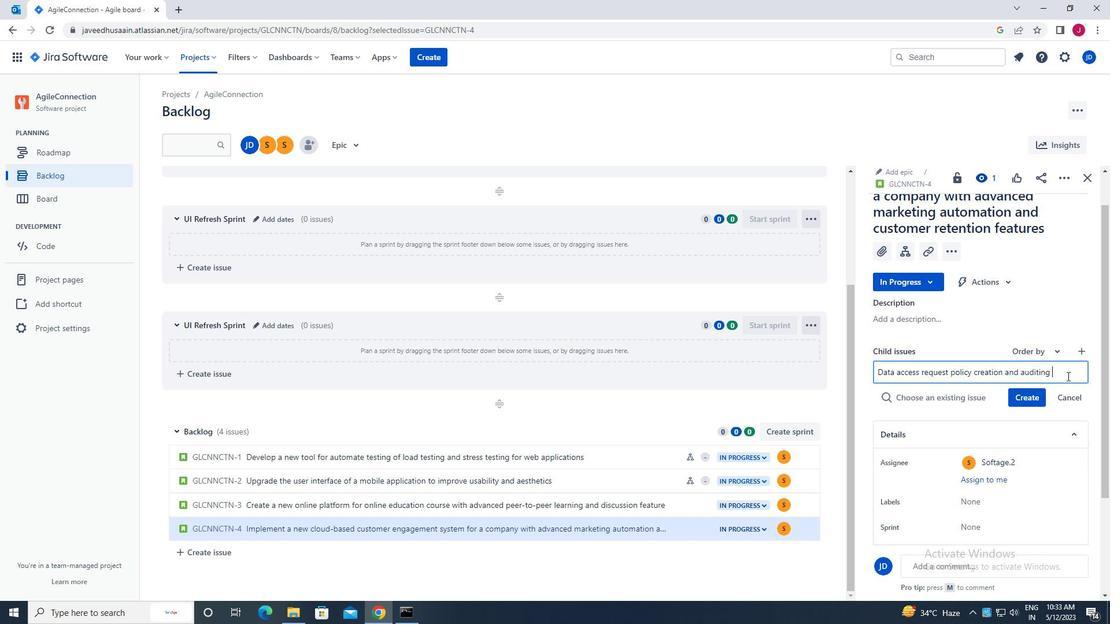 
Action: Mouse moved to (1040, 377)
Screenshot: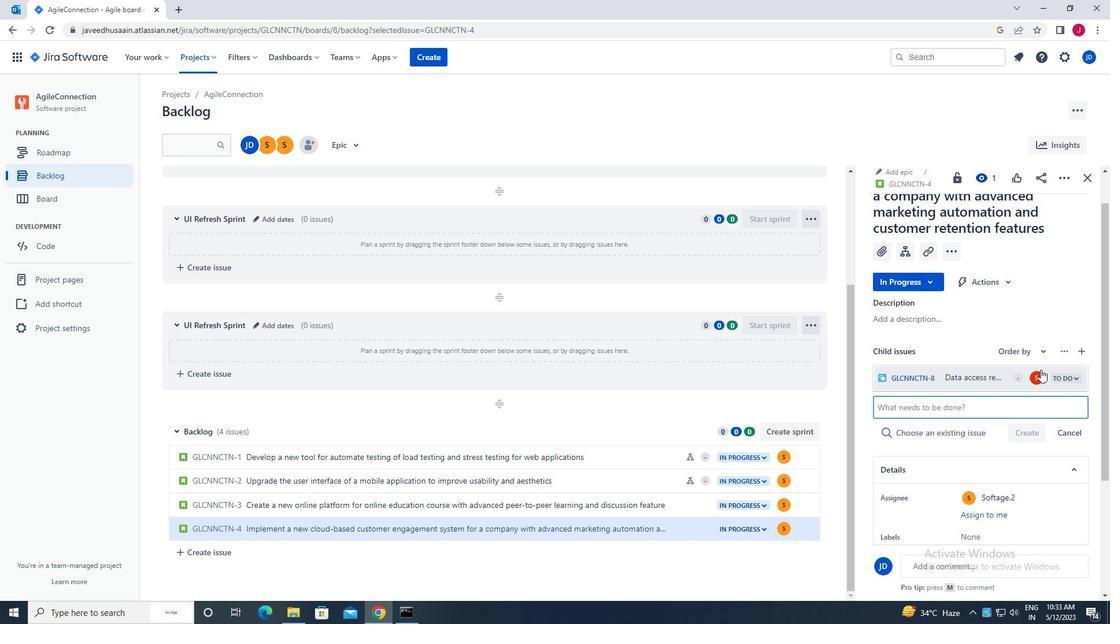 
Action: Mouse pressed left at (1040, 377)
Screenshot: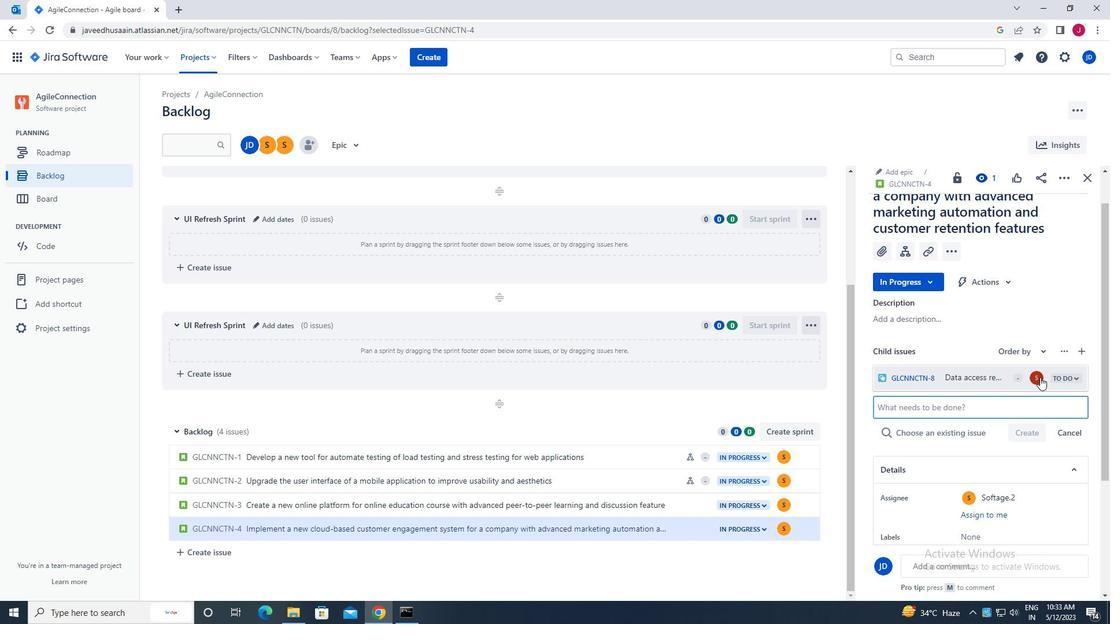 
Action: Mouse moved to (941, 450)
Screenshot: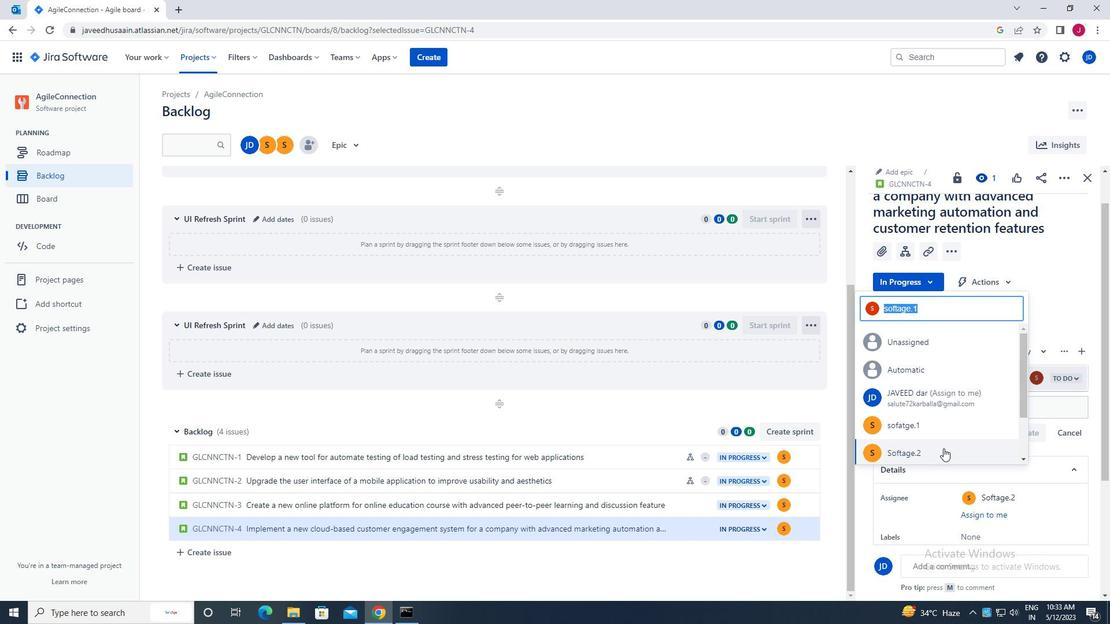 
Action: Mouse pressed left at (941, 450)
Screenshot: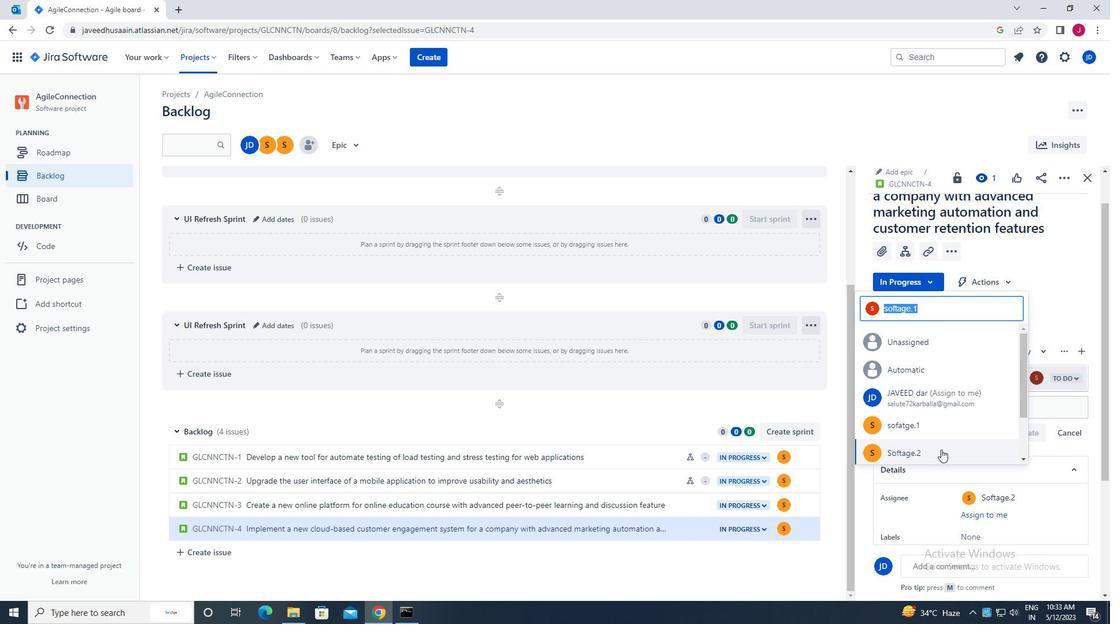 
Action: Mouse moved to (1090, 181)
Screenshot: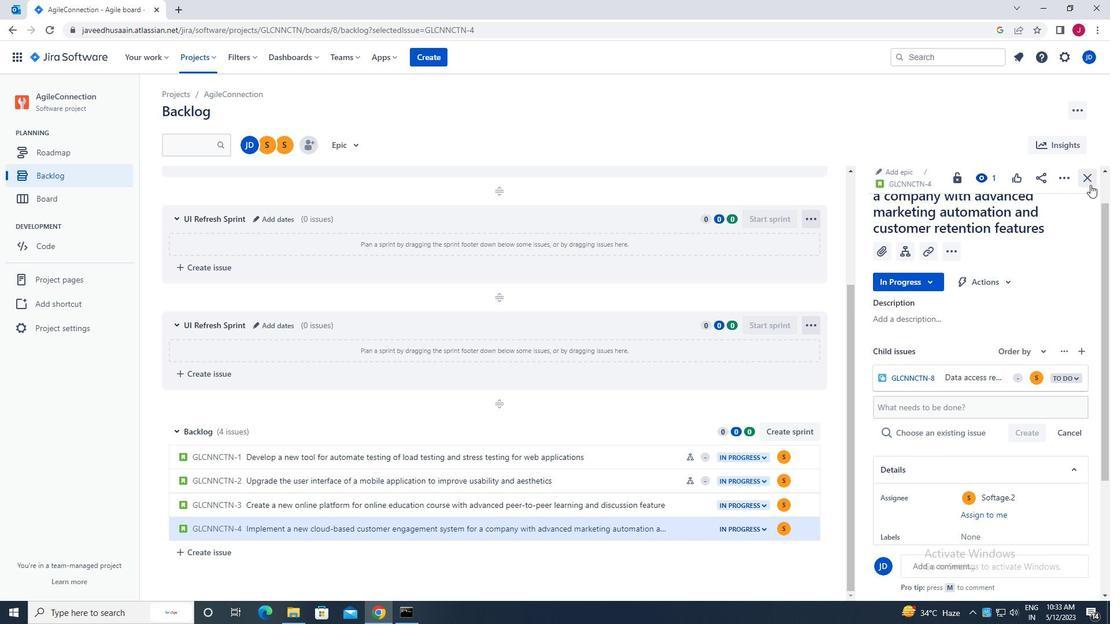 
Action: Mouse pressed left at (1090, 181)
Screenshot: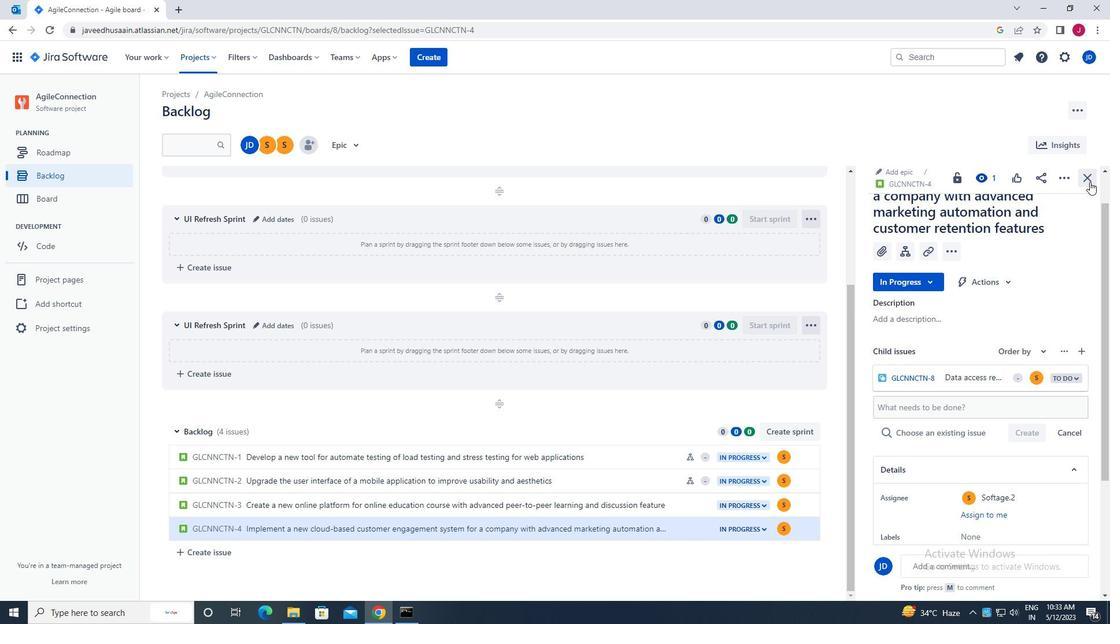 
Action: Mouse moved to (1089, 181)
Screenshot: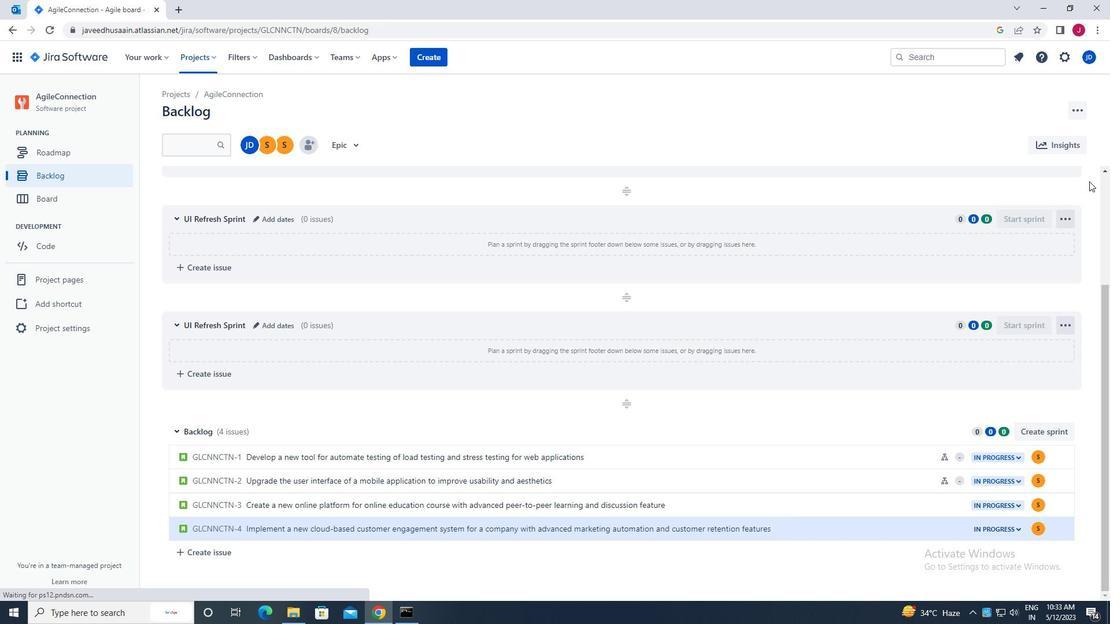 
